 Task: Find connections with filter location Risca with filter topic #Ownerwith filter profile language German with filter current company DDB Mudra Group with filter school College of Engineering Trivandrum with filter industry Forestry and Logging with filter service category Print Design with filter keywords title Financial Services Representative
Action: Mouse moved to (511, 46)
Screenshot: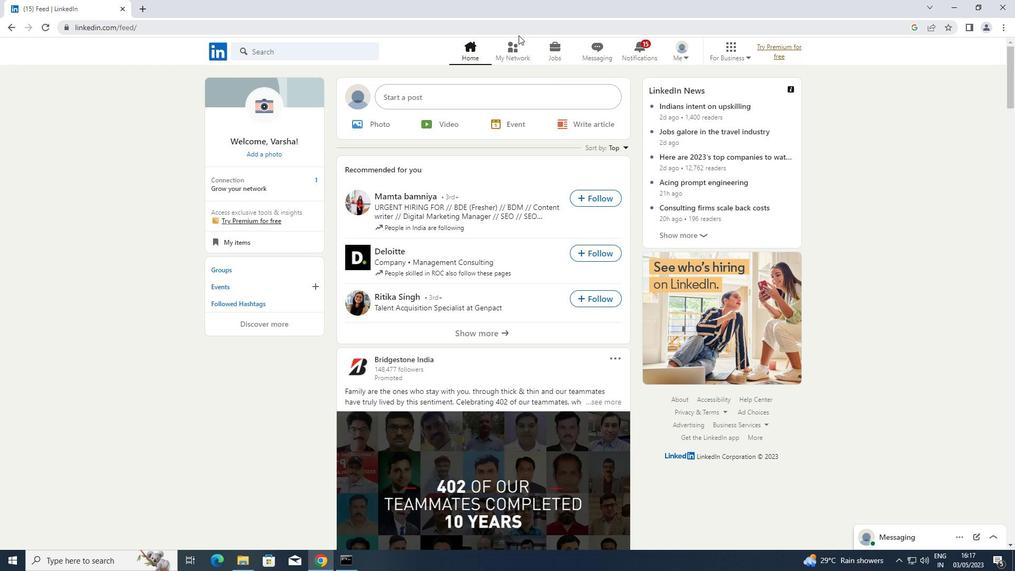 
Action: Mouse pressed left at (511, 46)
Screenshot: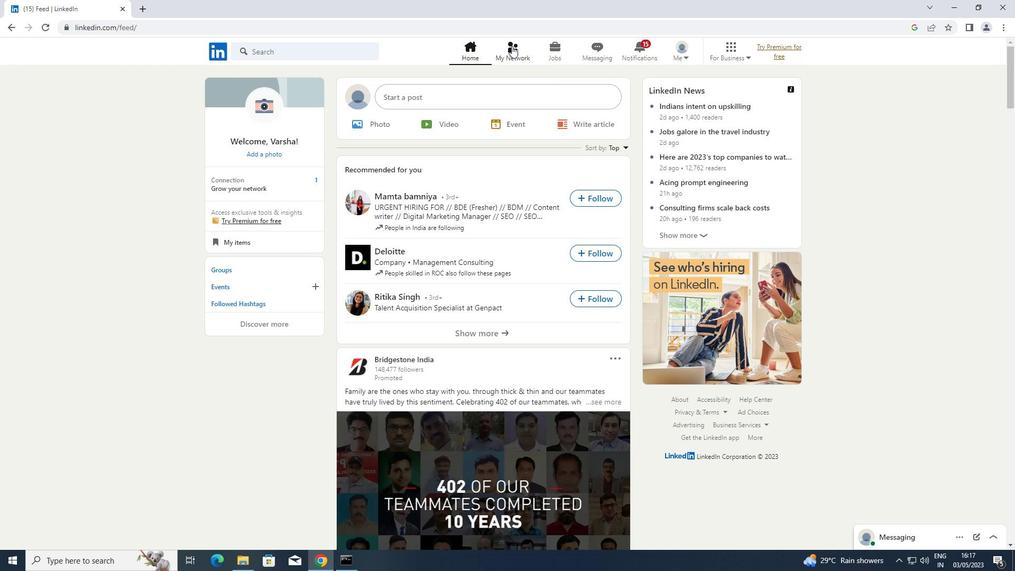 
Action: Mouse moved to (253, 107)
Screenshot: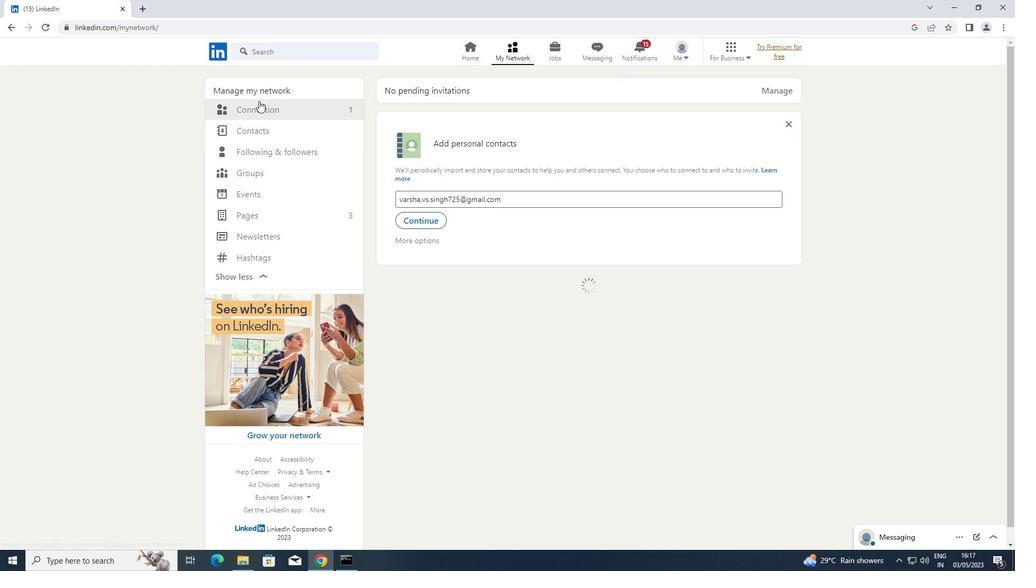 
Action: Mouse pressed left at (253, 107)
Screenshot: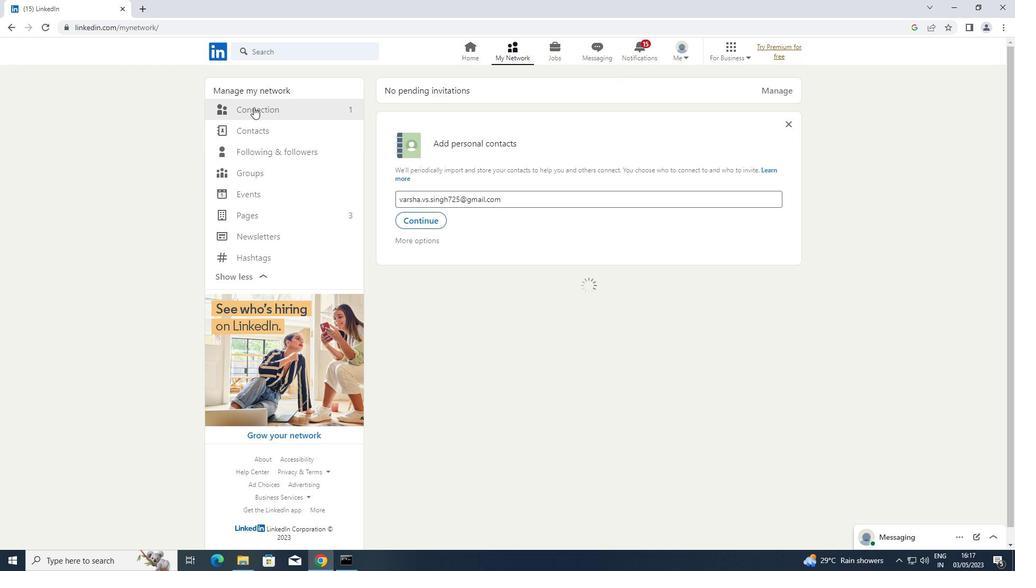 
Action: Mouse moved to (593, 110)
Screenshot: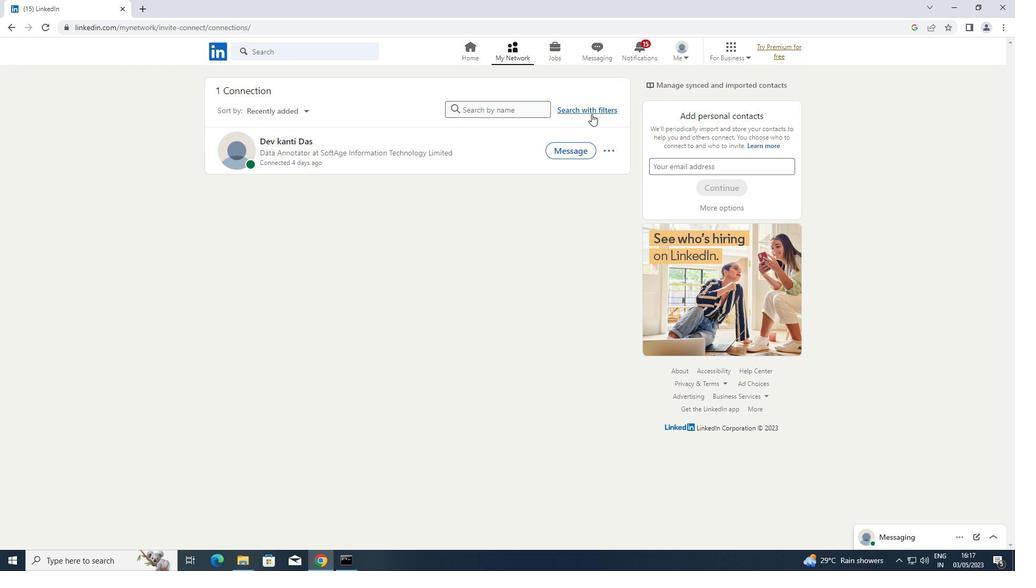 
Action: Mouse pressed left at (593, 110)
Screenshot: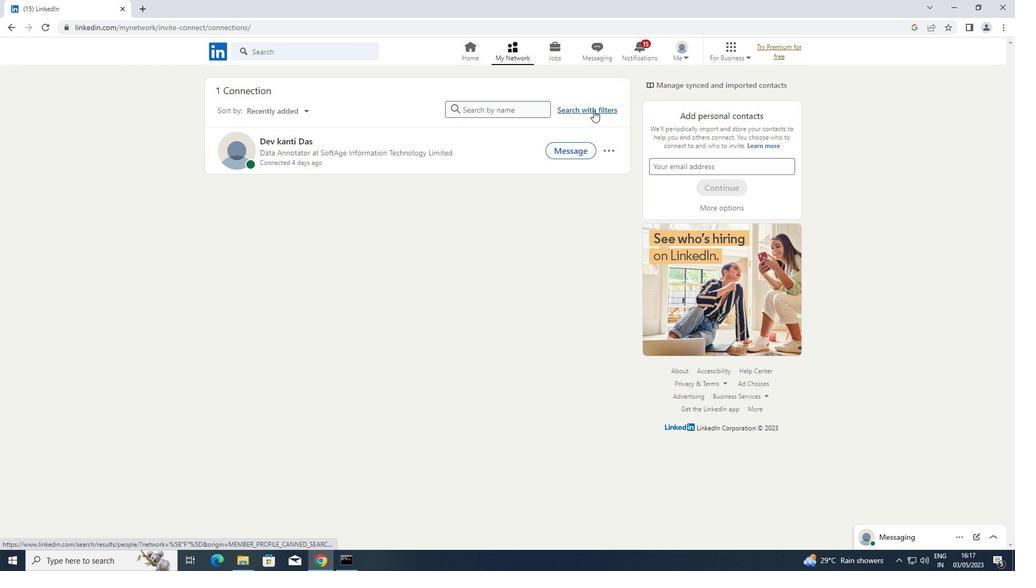 
Action: Mouse moved to (550, 85)
Screenshot: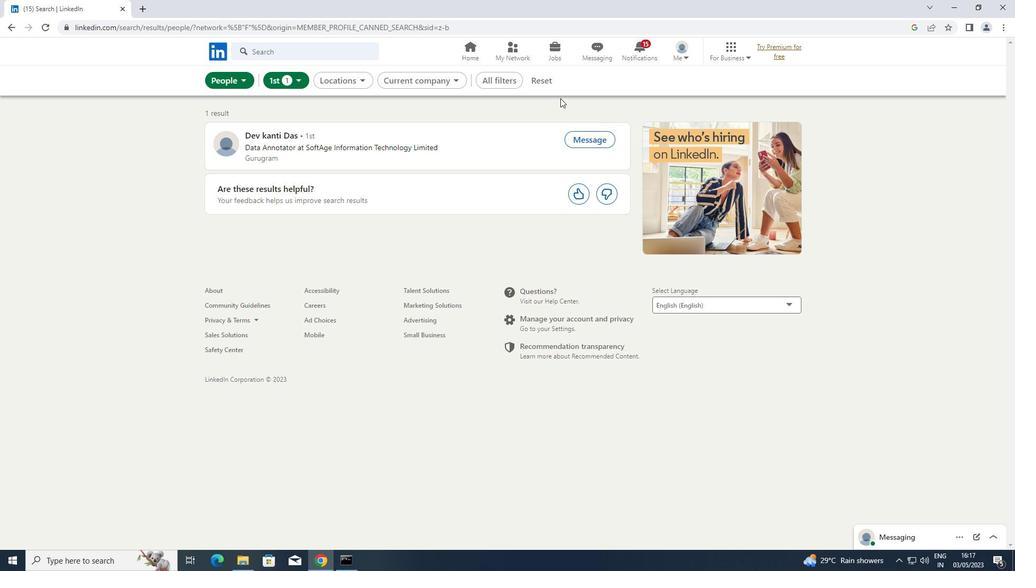 
Action: Mouse pressed left at (550, 85)
Screenshot: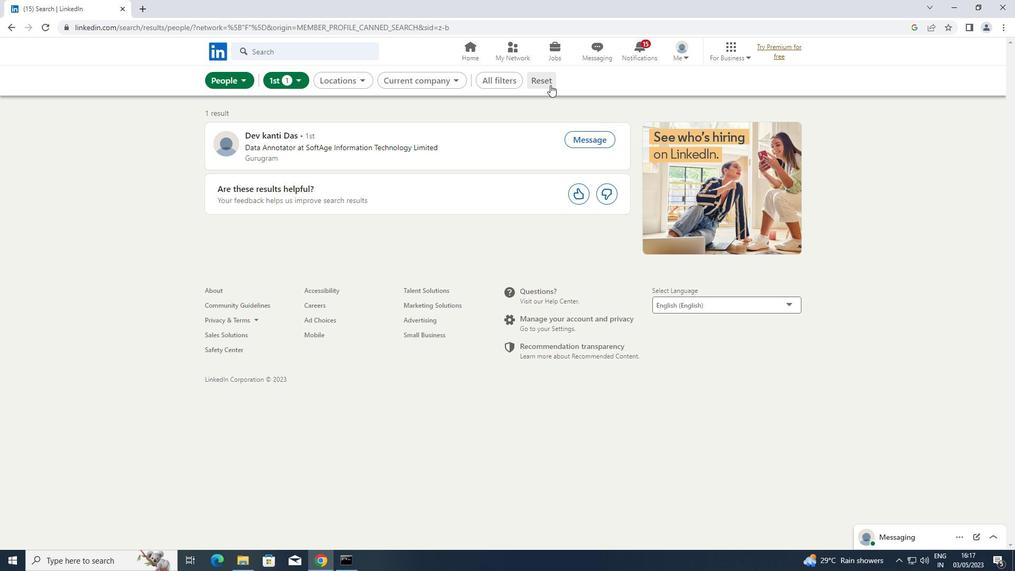 
Action: Mouse moved to (528, 80)
Screenshot: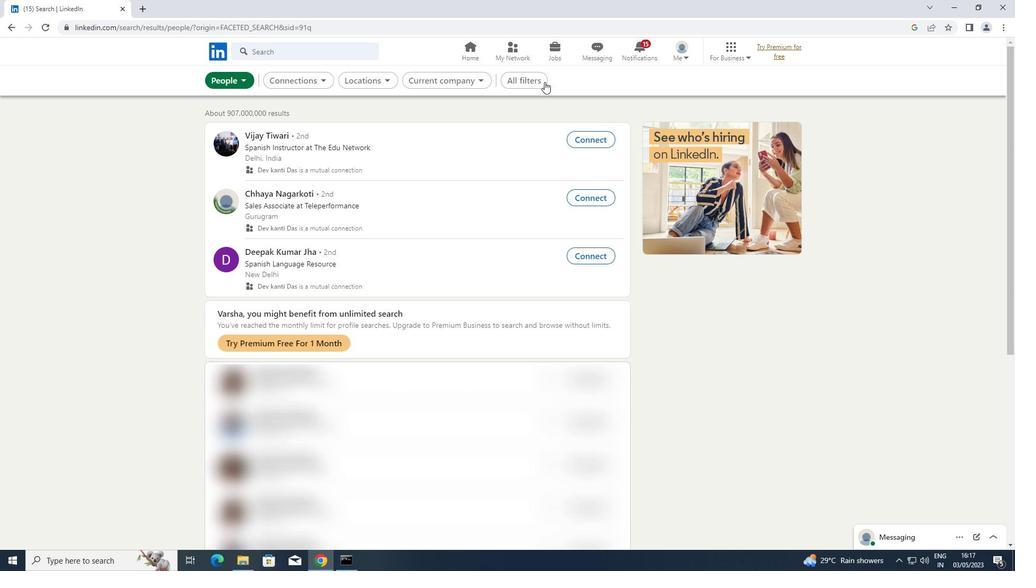 
Action: Mouse pressed left at (528, 80)
Screenshot: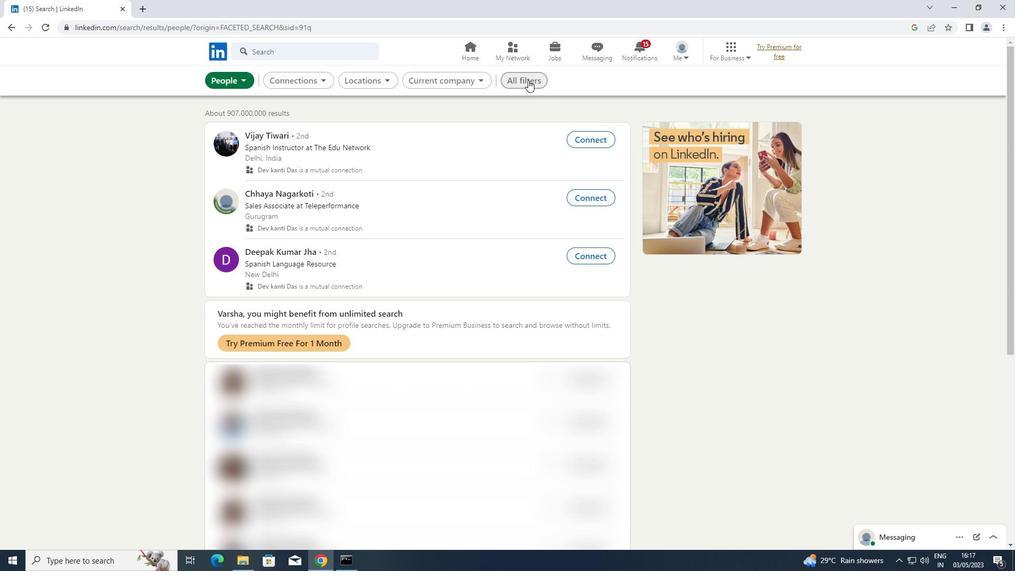 
Action: Mouse moved to (758, 193)
Screenshot: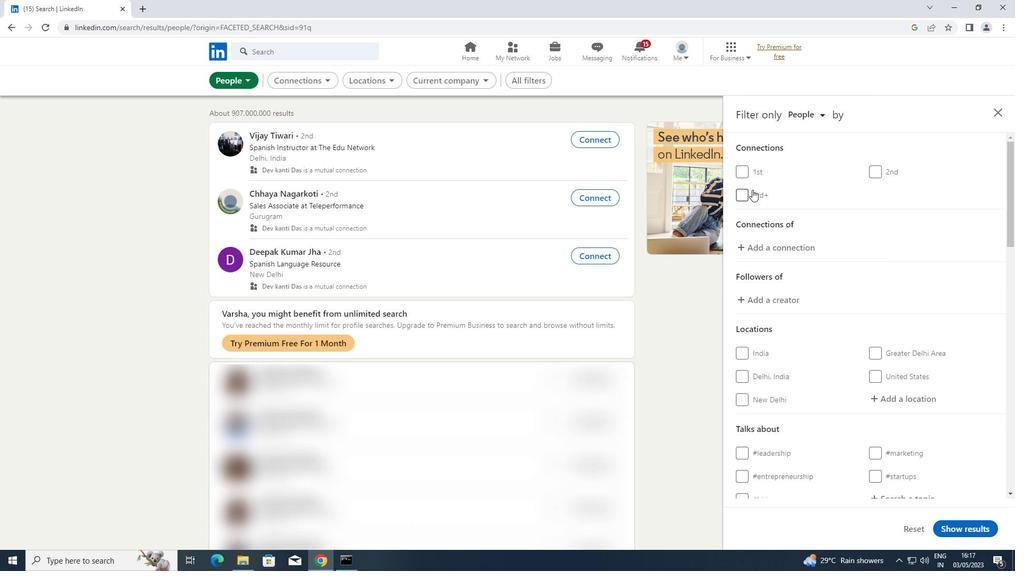 
Action: Mouse scrolled (758, 193) with delta (0, 0)
Screenshot: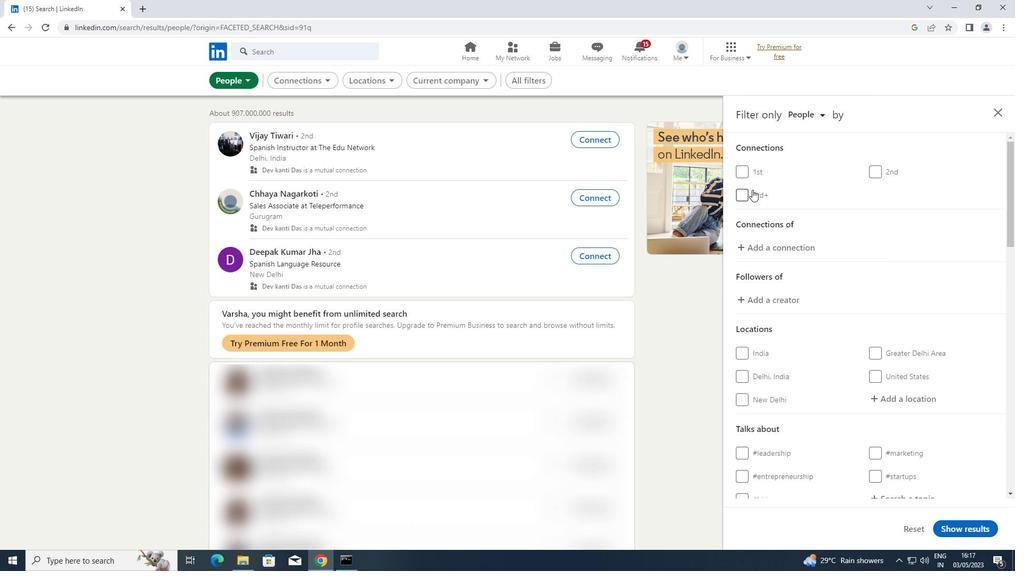 
Action: Mouse moved to (758, 195)
Screenshot: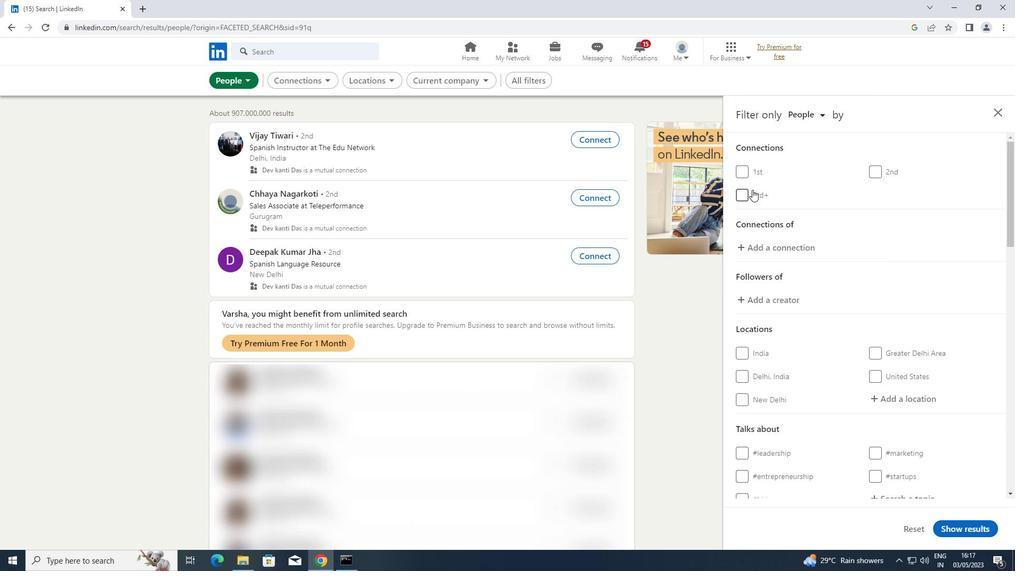 
Action: Mouse scrolled (758, 194) with delta (0, 0)
Screenshot: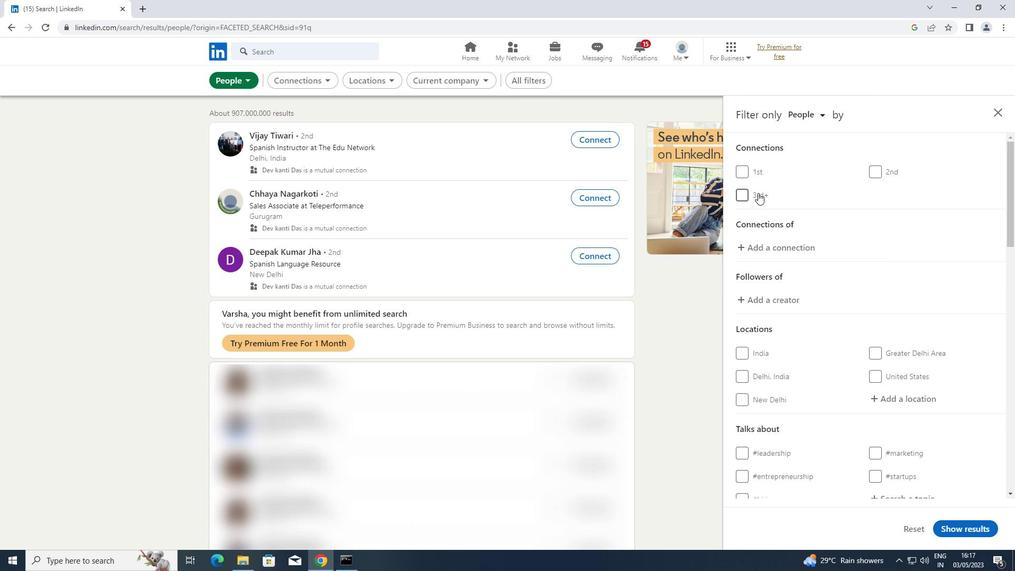
Action: Mouse moved to (889, 294)
Screenshot: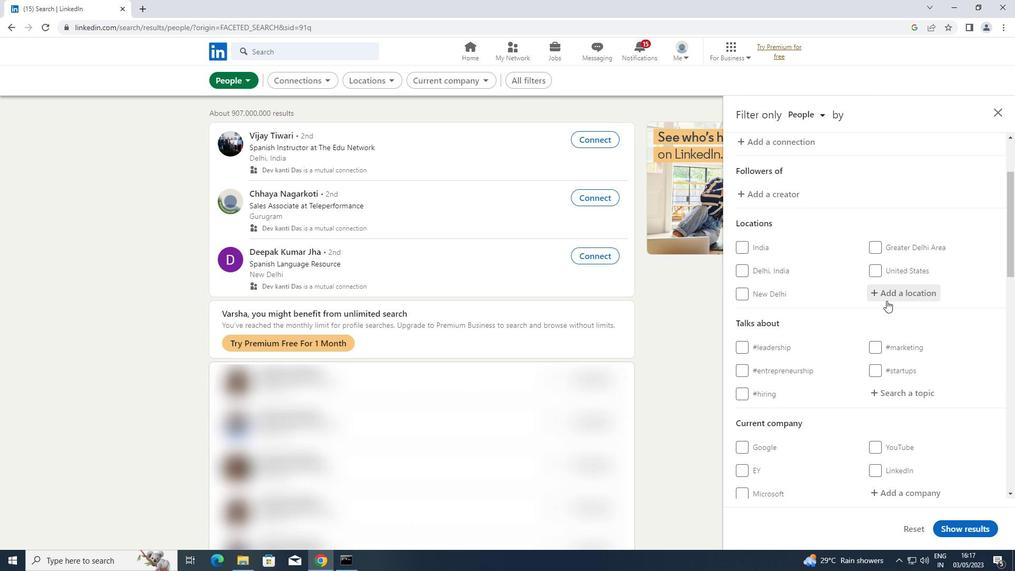 
Action: Mouse pressed left at (889, 294)
Screenshot: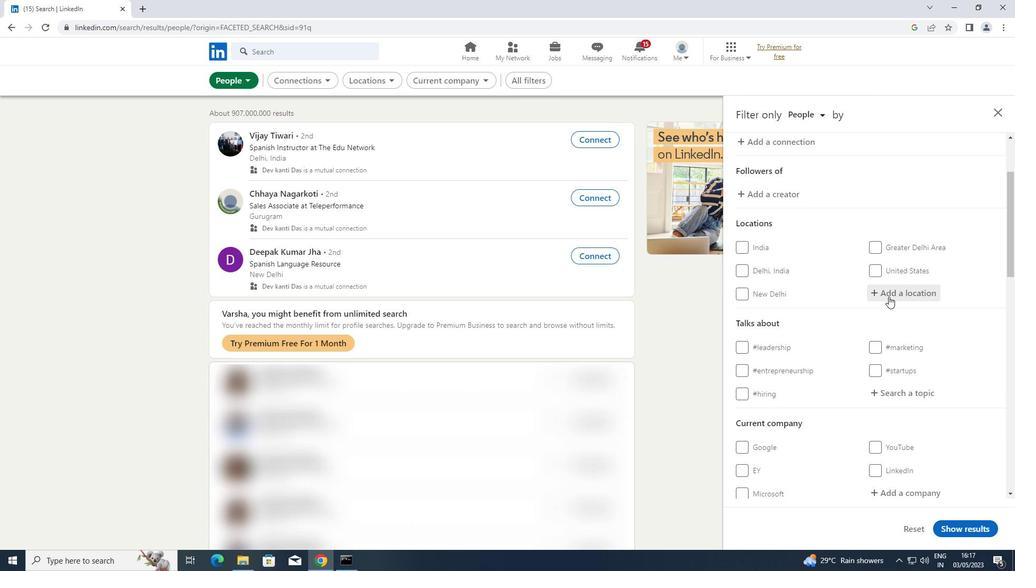
Action: Mouse moved to (889, 294)
Screenshot: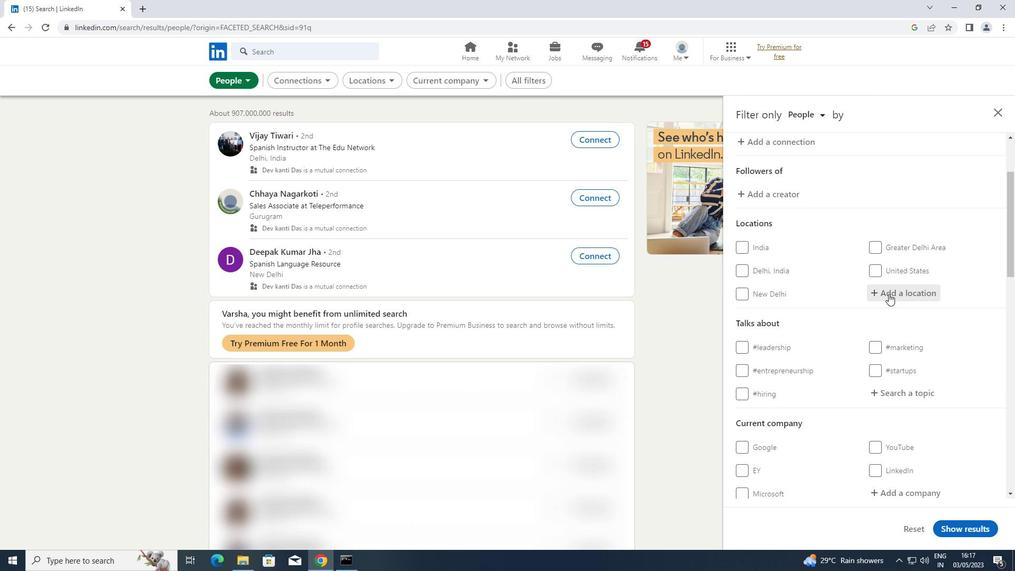 
Action: Key pressed <Key.shift>RISCA<Key.enter>
Screenshot: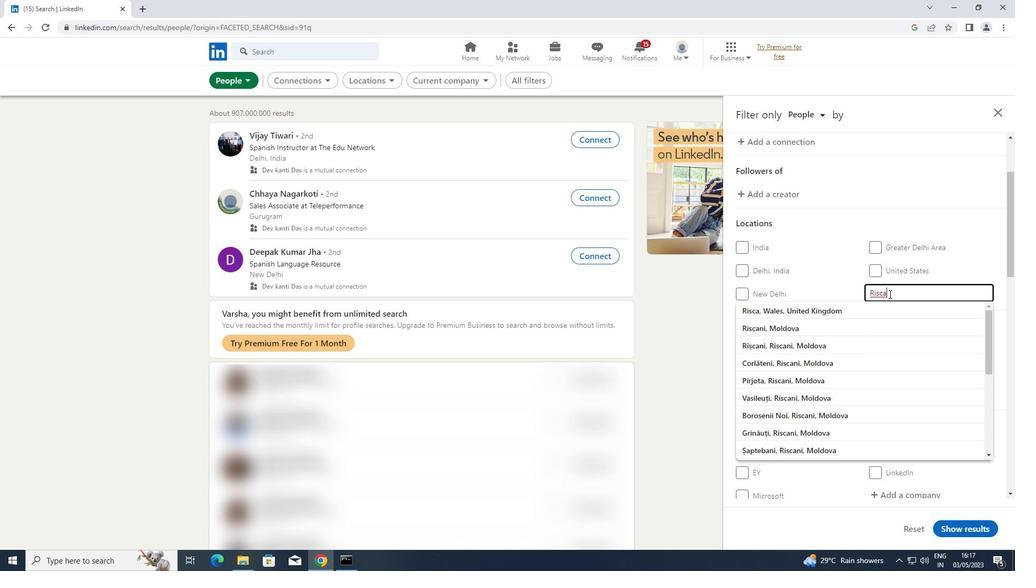 
Action: Mouse moved to (897, 396)
Screenshot: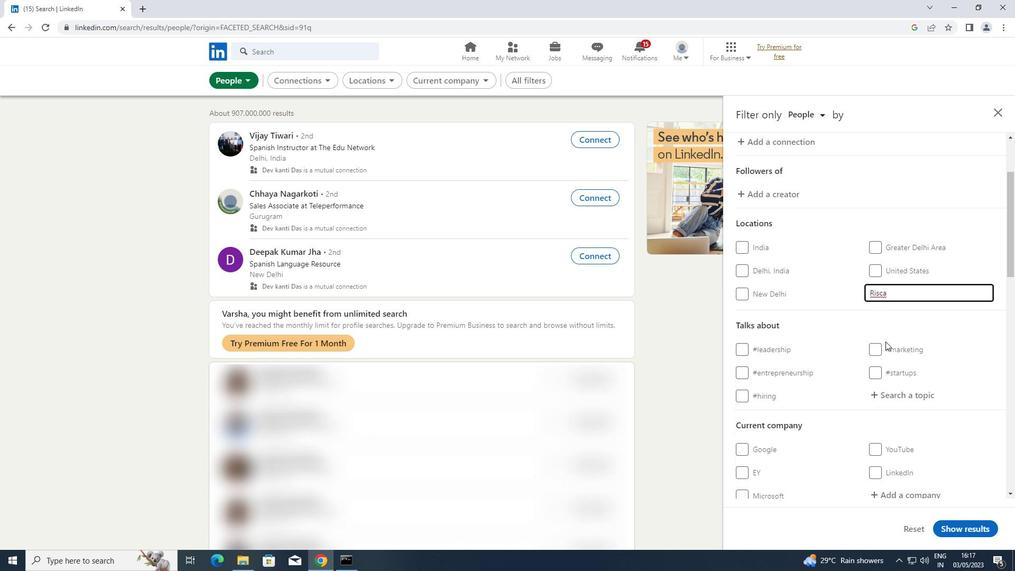 
Action: Mouse pressed left at (897, 396)
Screenshot: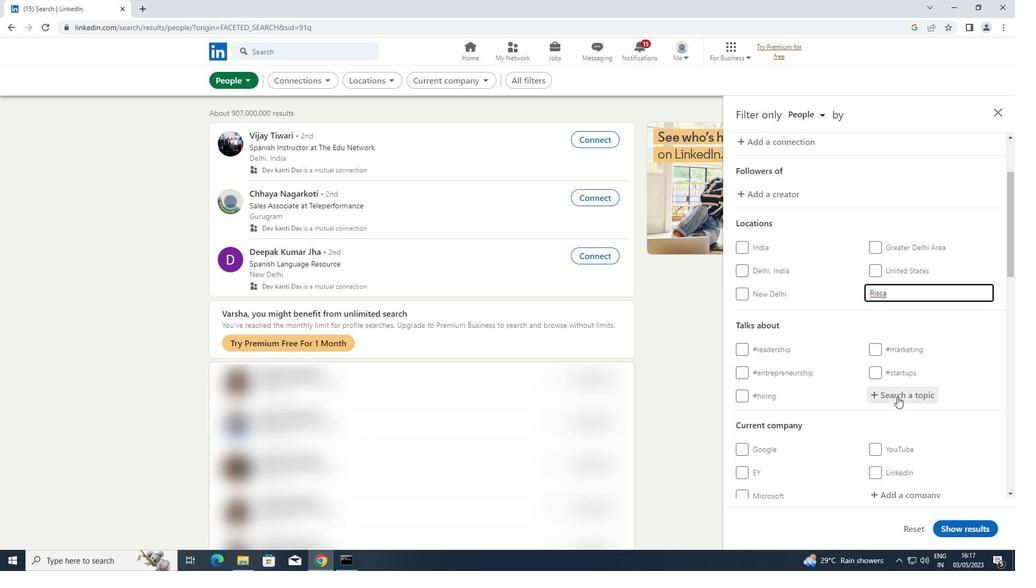 
Action: Key pressed <Key.shift>OWNER
Screenshot: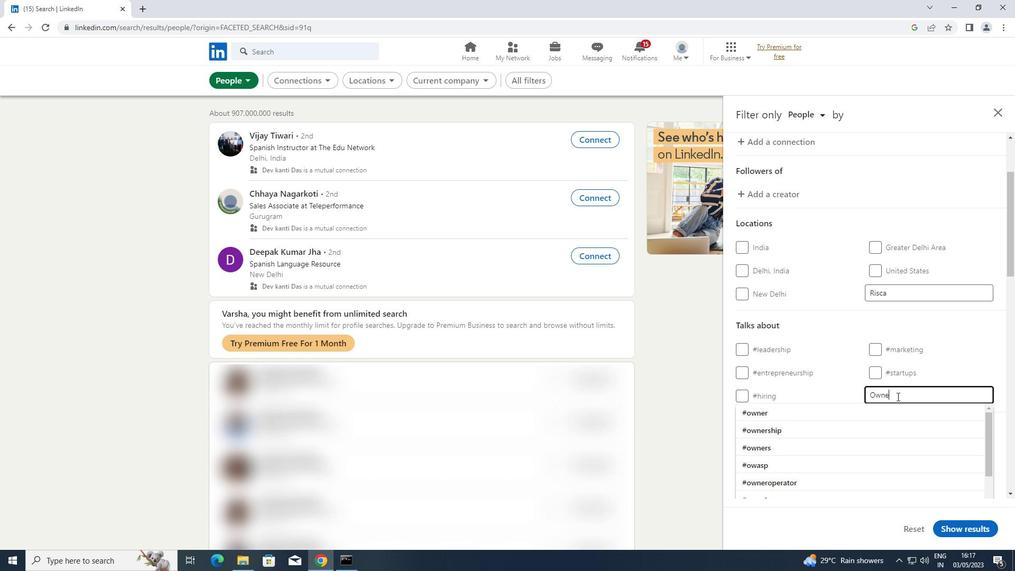 
Action: Mouse moved to (819, 415)
Screenshot: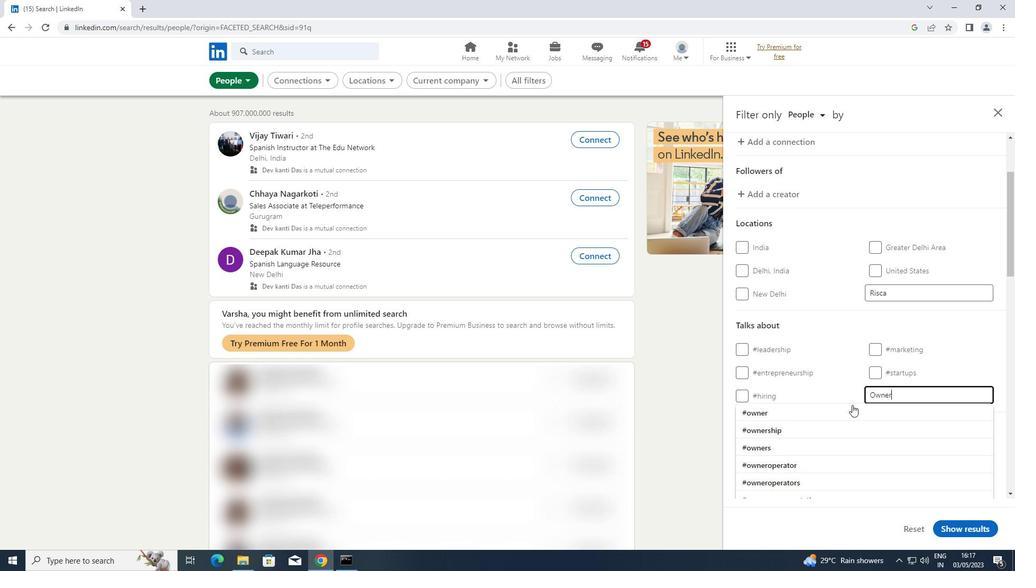 
Action: Mouse pressed left at (819, 415)
Screenshot: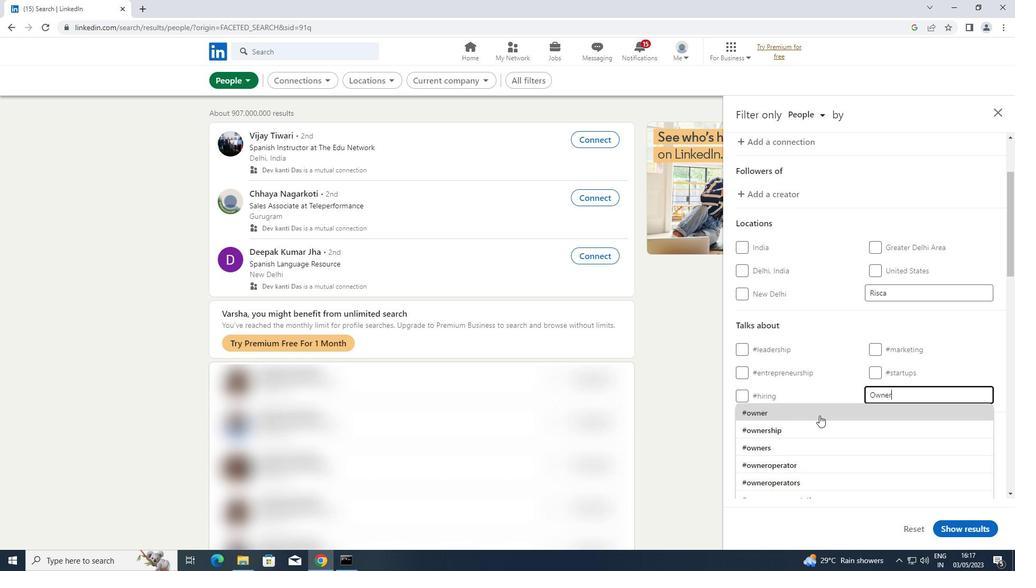 
Action: Mouse moved to (827, 390)
Screenshot: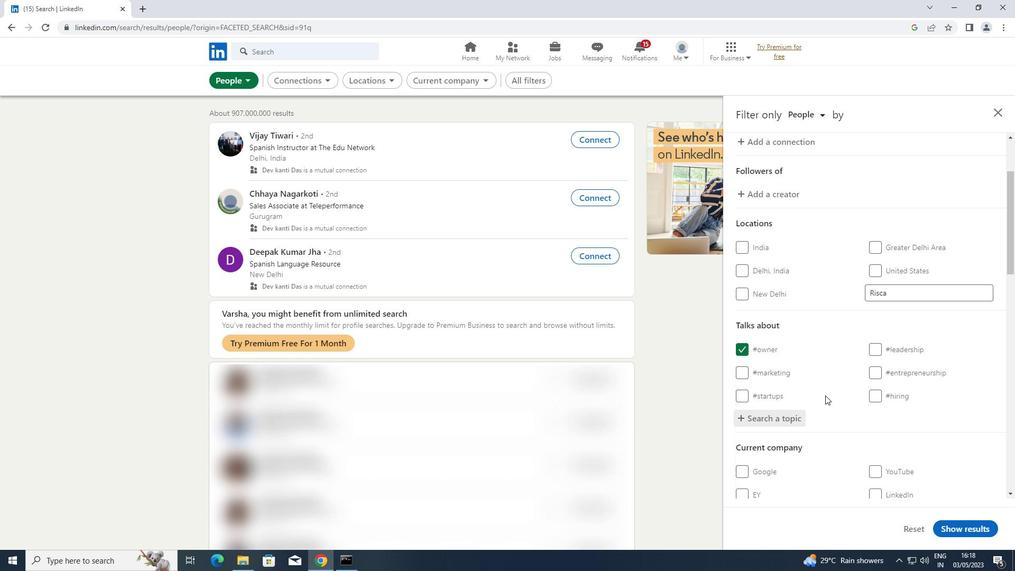 
Action: Mouse scrolled (827, 389) with delta (0, 0)
Screenshot: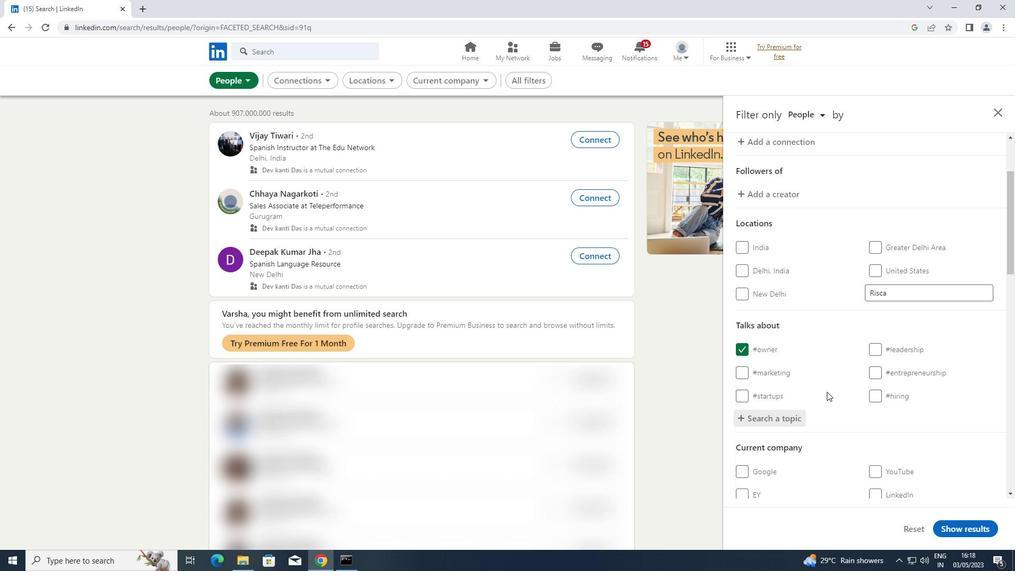 
Action: Mouse scrolled (827, 389) with delta (0, 0)
Screenshot: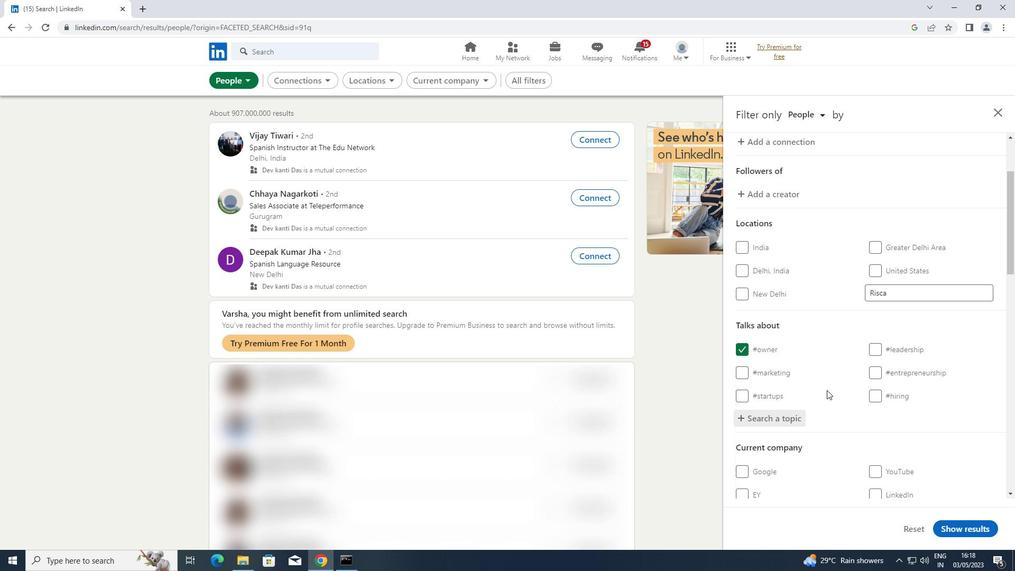 
Action: Mouse scrolled (827, 389) with delta (0, 0)
Screenshot: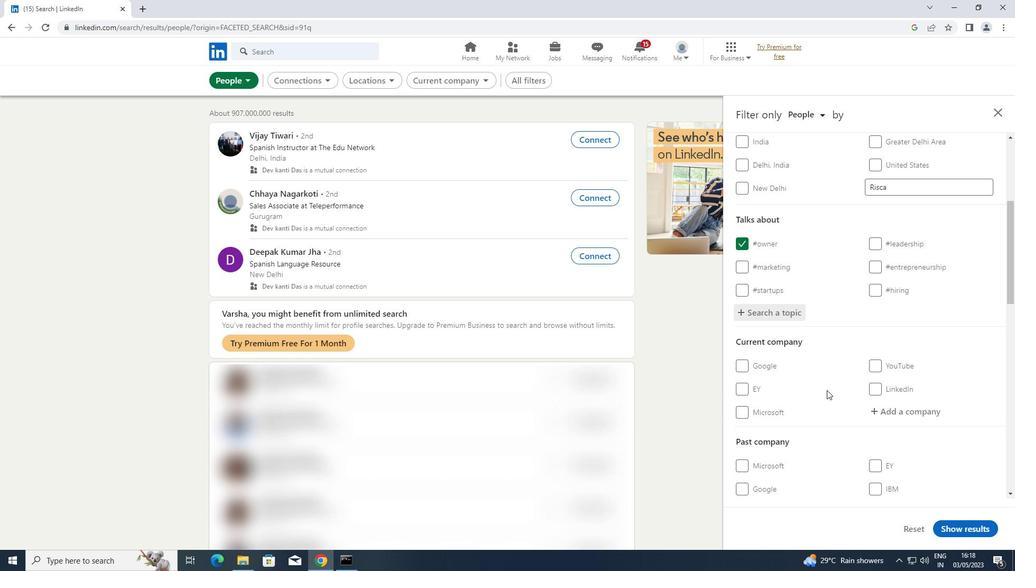 
Action: Mouse scrolled (827, 389) with delta (0, 0)
Screenshot: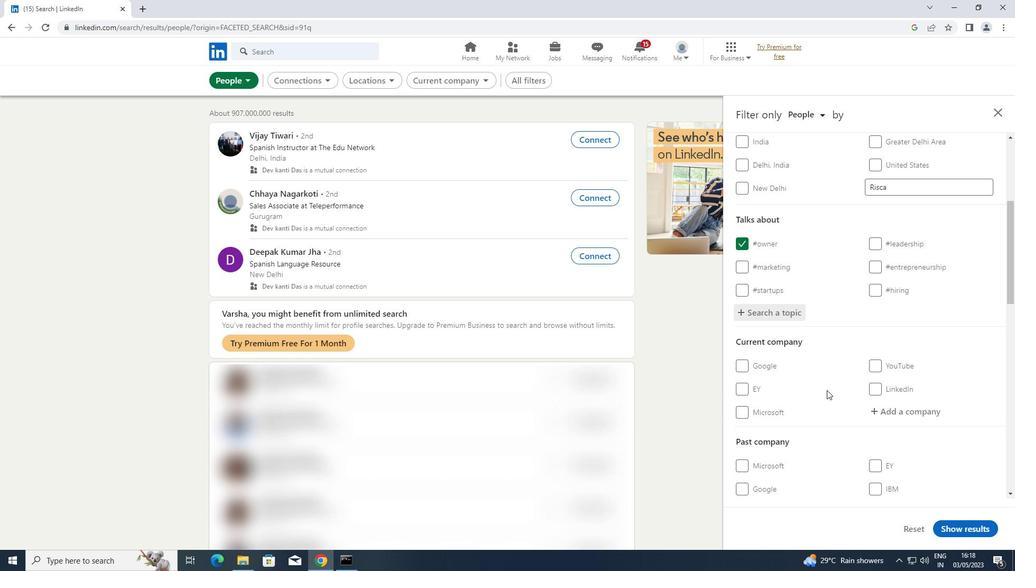 
Action: Mouse scrolled (827, 389) with delta (0, 0)
Screenshot: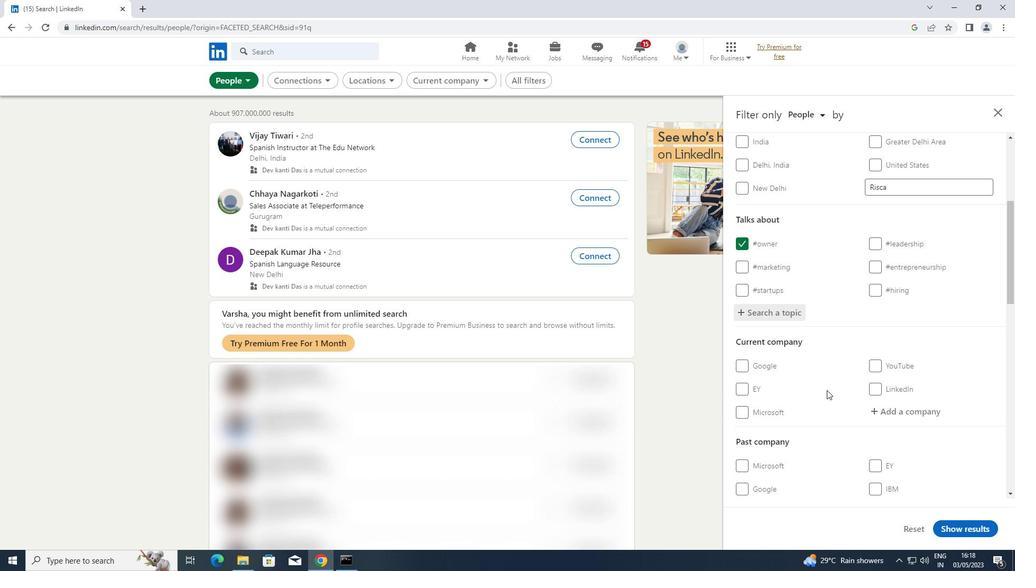 
Action: Mouse scrolled (827, 389) with delta (0, 0)
Screenshot: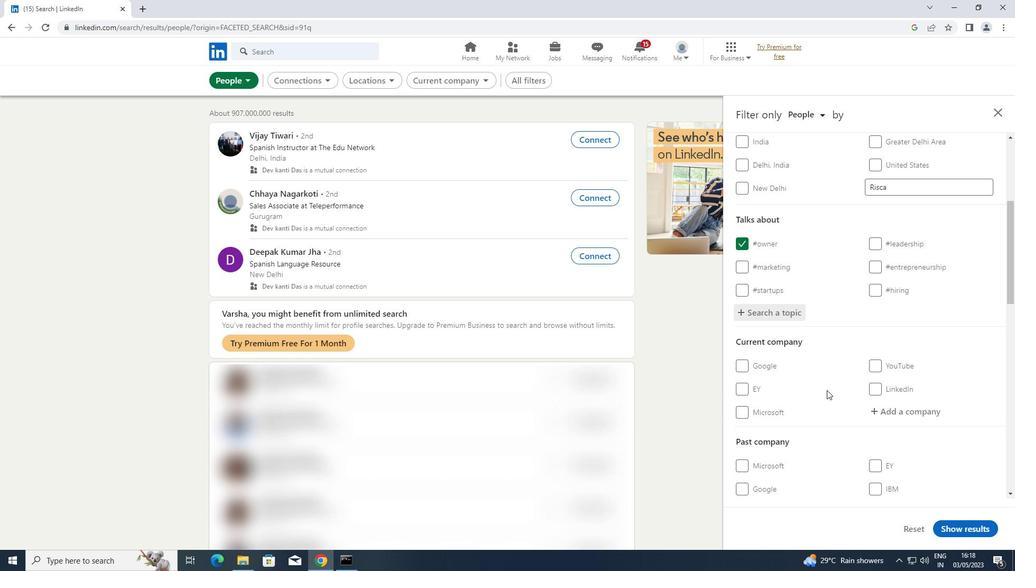 
Action: Mouse scrolled (827, 389) with delta (0, 0)
Screenshot: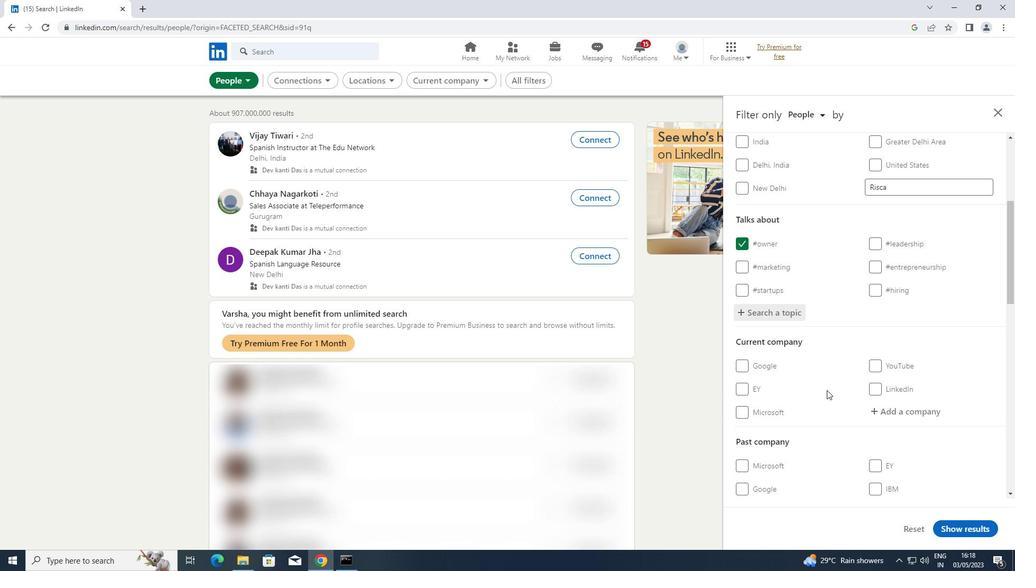 
Action: Mouse scrolled (827, 389) with delta (0, 0)
Screenshot: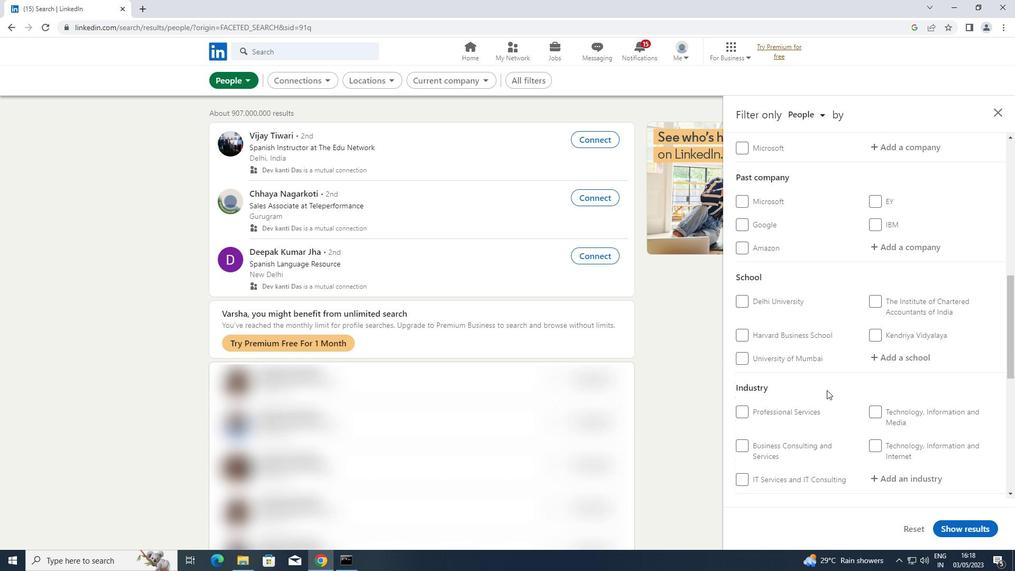 
Action: Mouse scrolled (827, 389) with delta (0, 0)
Screenshot: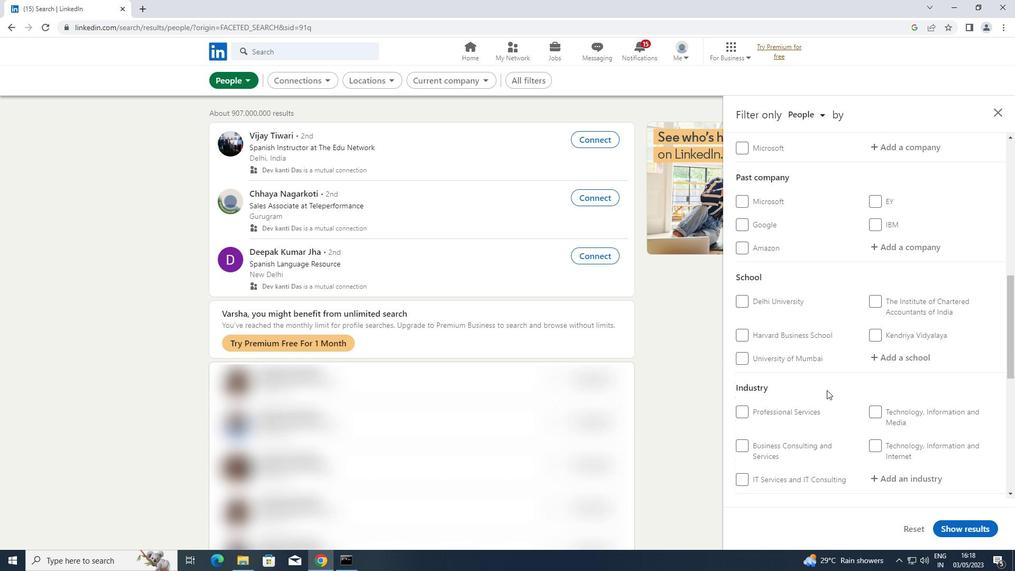 
Action: Mouse scrolled (827, 389) with delta (0, 0)
Screenshot: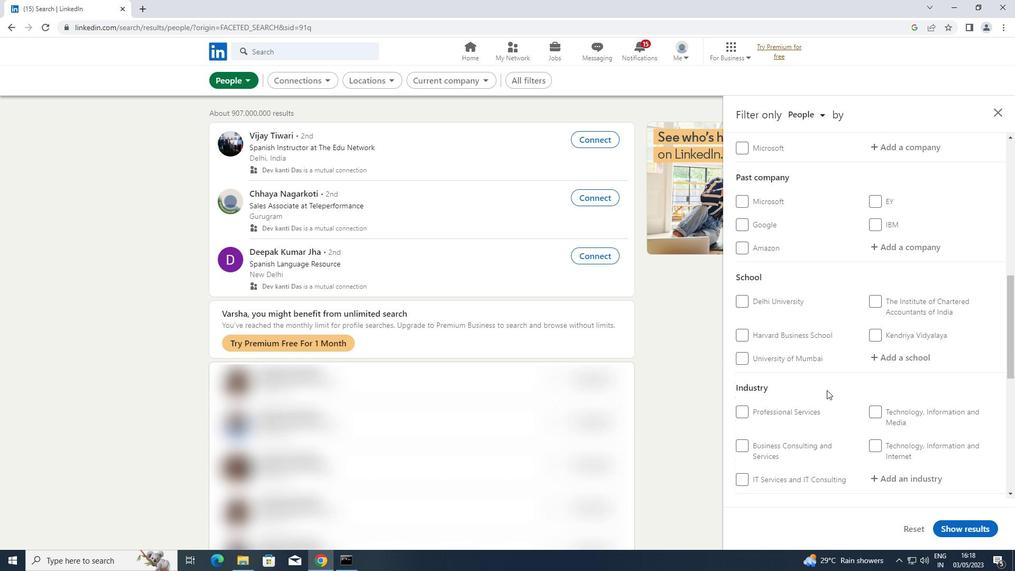 
Action: Mouse moved to (740, 418)
Screenshot: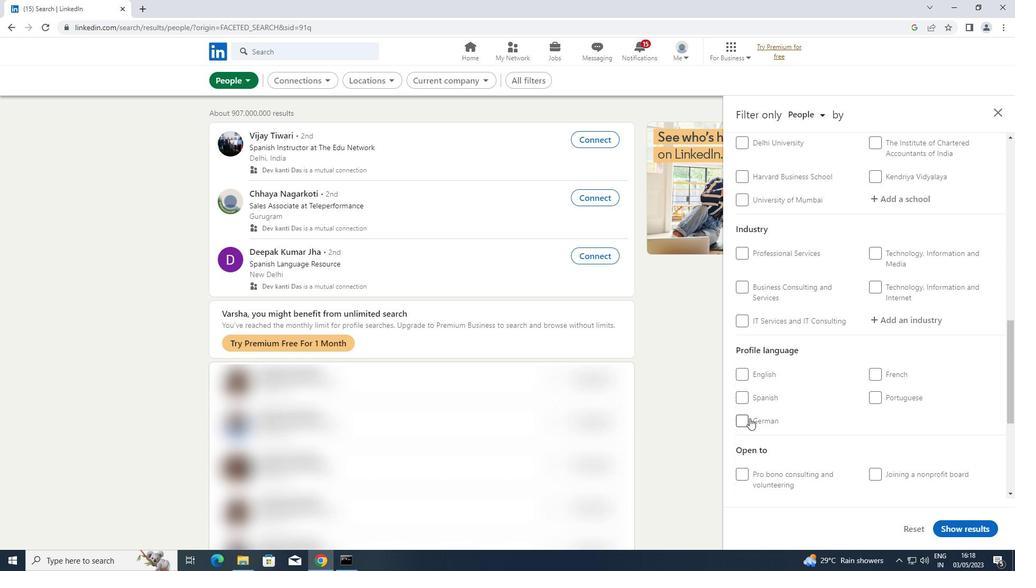 
Action: Mouse pressed left at (740, 418)
Screenshot: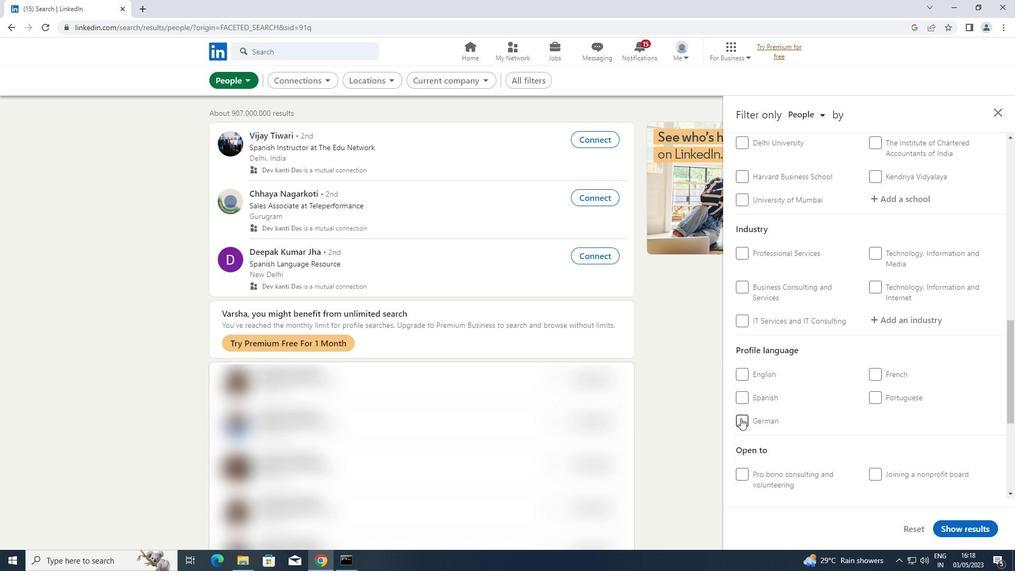 
Action: Mouse moved to (797, 392)
Screenshot: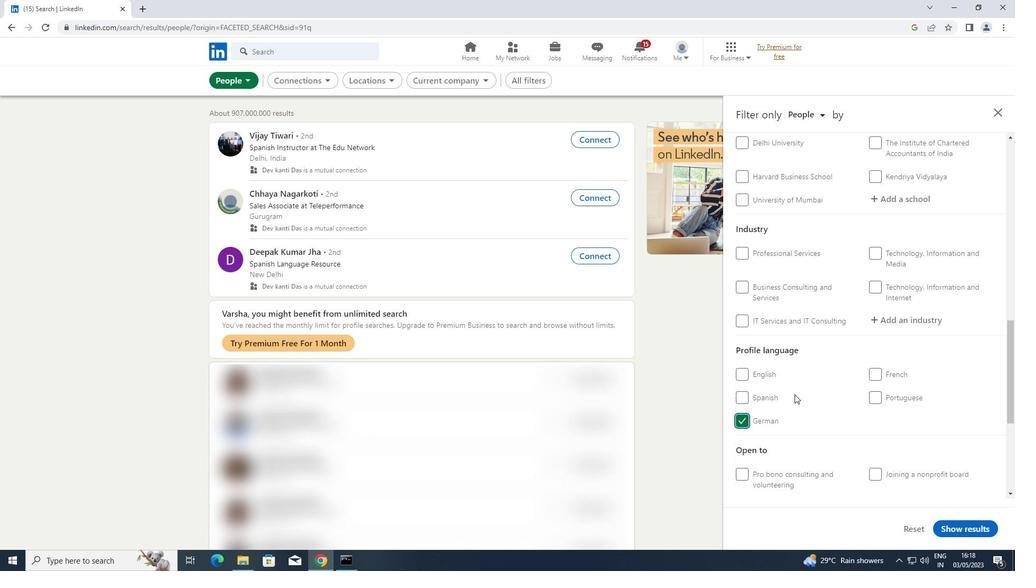 
Action: Mouse scrolled (797, 392) with delta (0, 0)
Screenshot: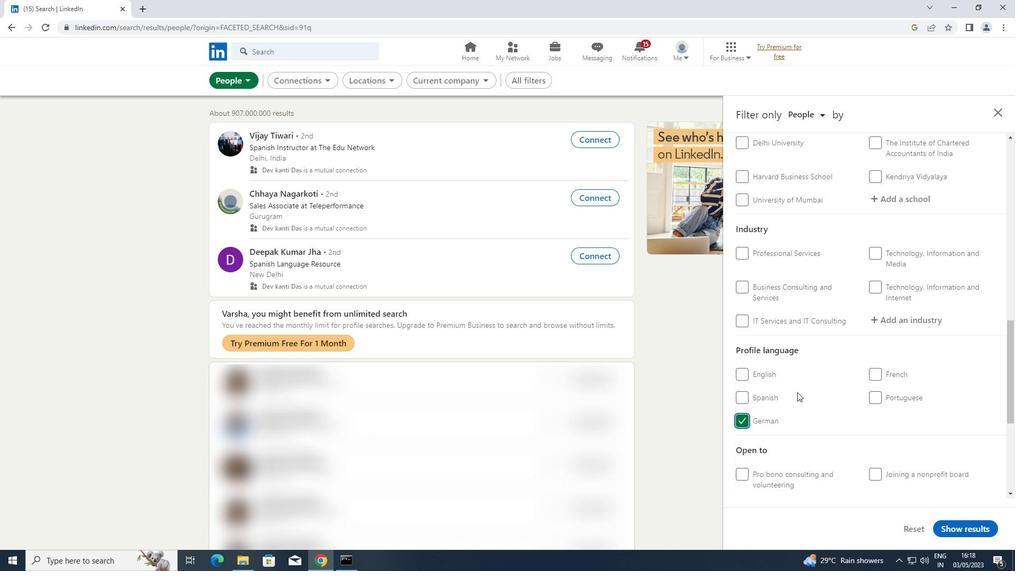 
Action: Mouse scrolled (797, 392) with delta (0, 0)
Screenshot: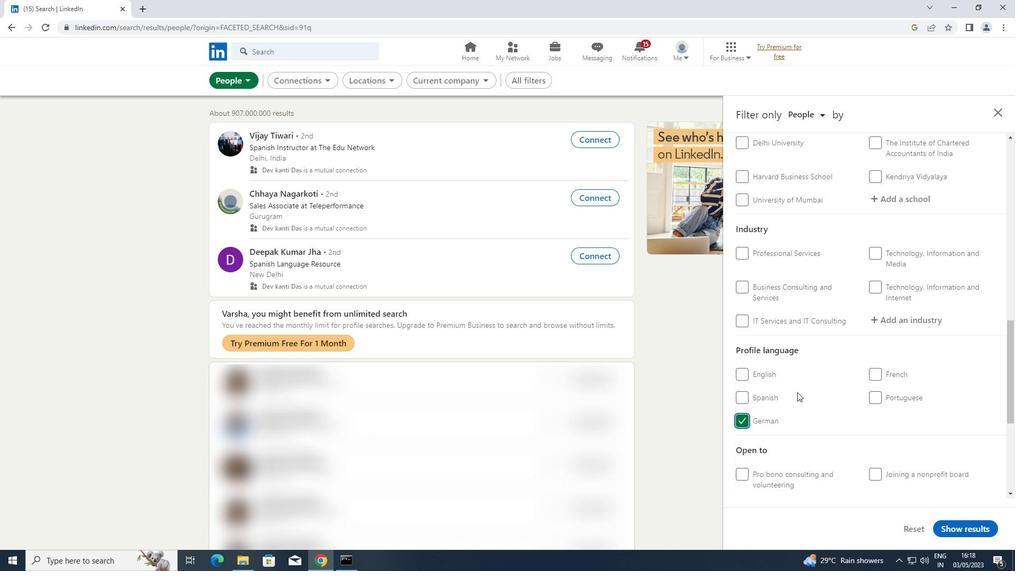 
Action: Mouse scrolled (797, 392) with delta (0, 0)
Screenshot: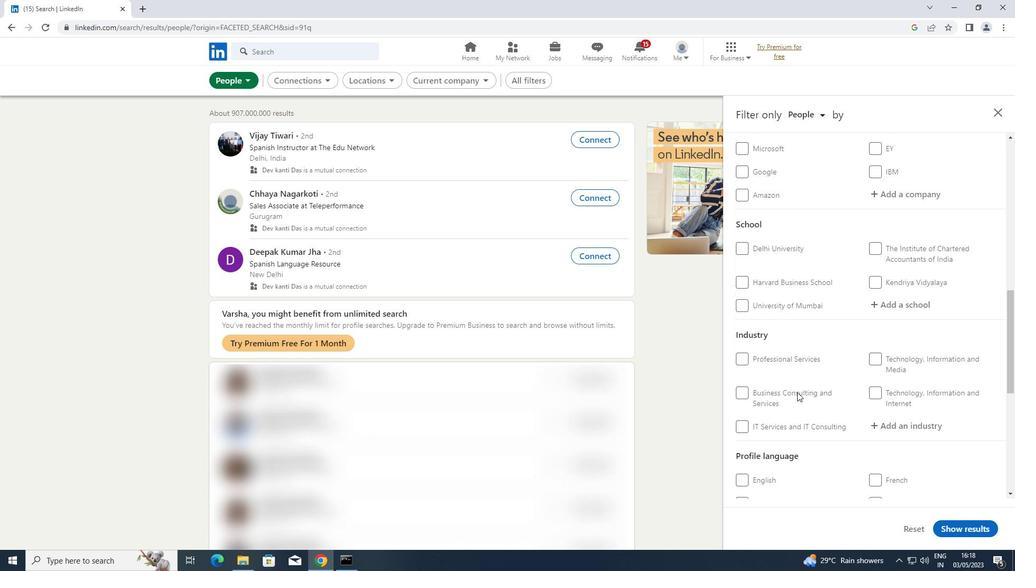 
Action: Mouse scrolled (797, 392) with delta (0, 0)
Screenshot: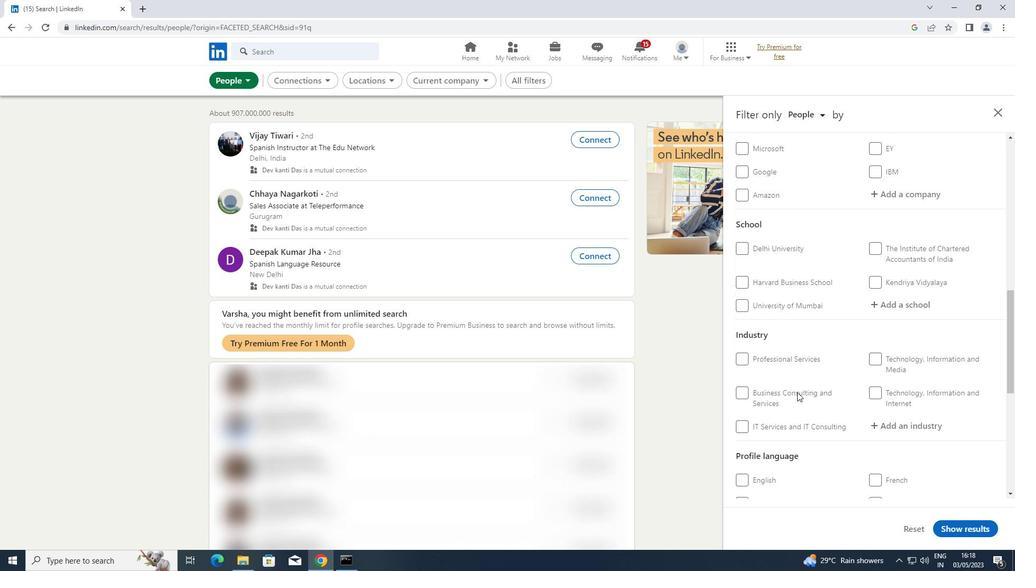 
Action: Mouse scrolled (797, 392) with delta (0, 0)
Screenshot: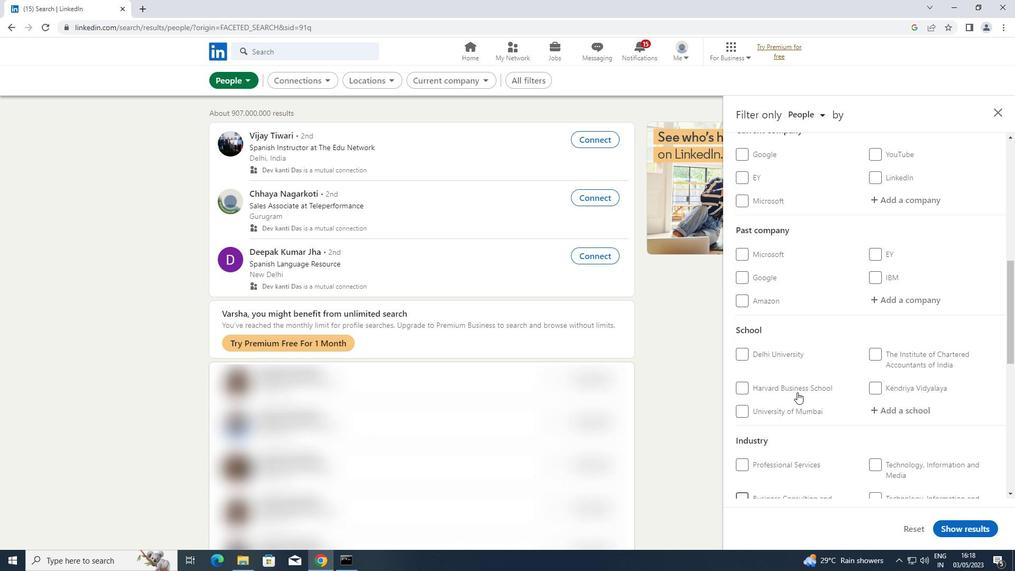 
Action: Mouse scrolled (797, 392) with delta (0, 0)
Screenshot: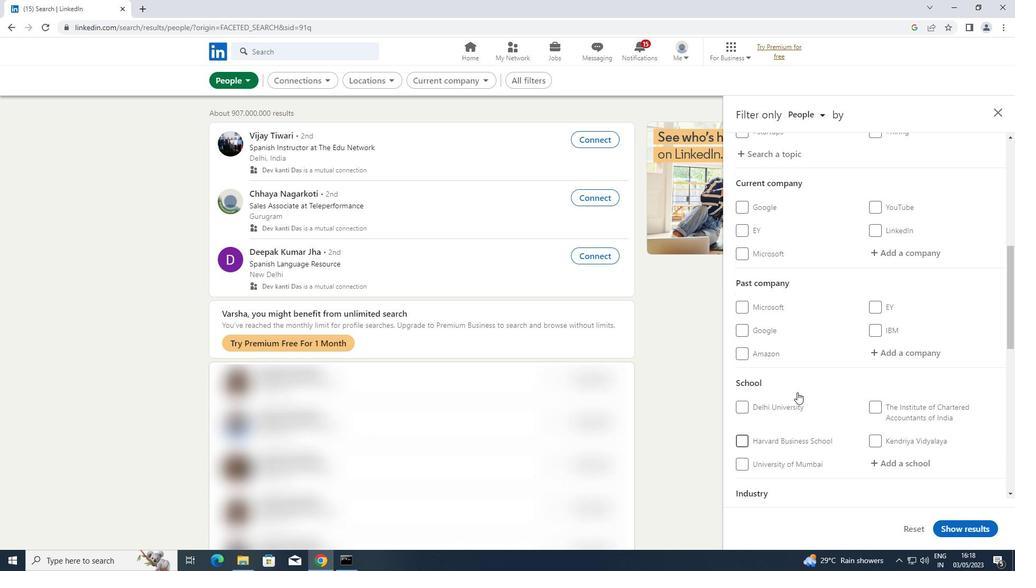 
Action: Mouse moved to (917, 306)
Screenshot: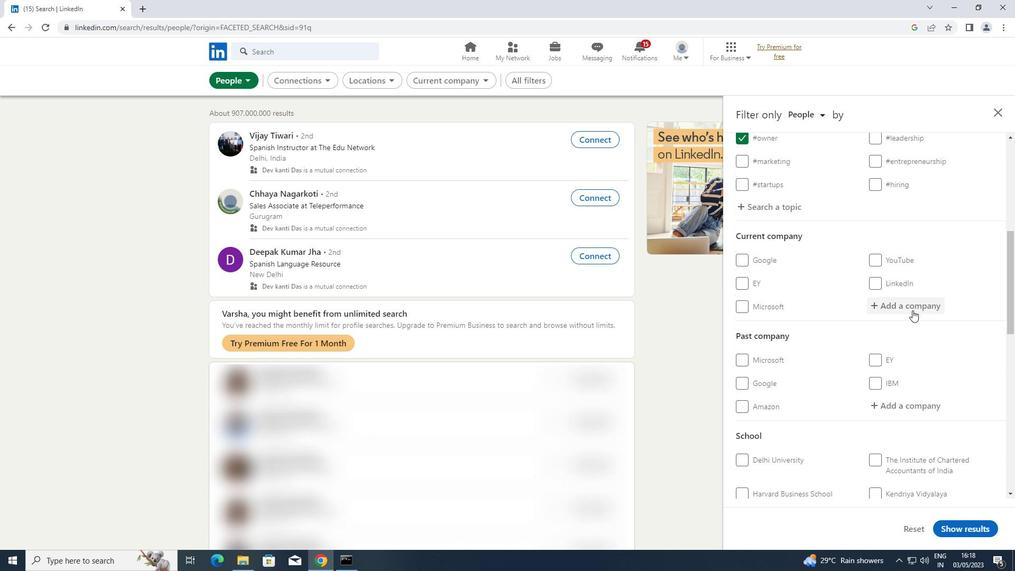 
Action: Mouse pressed left at (917, 306)
Screenshot: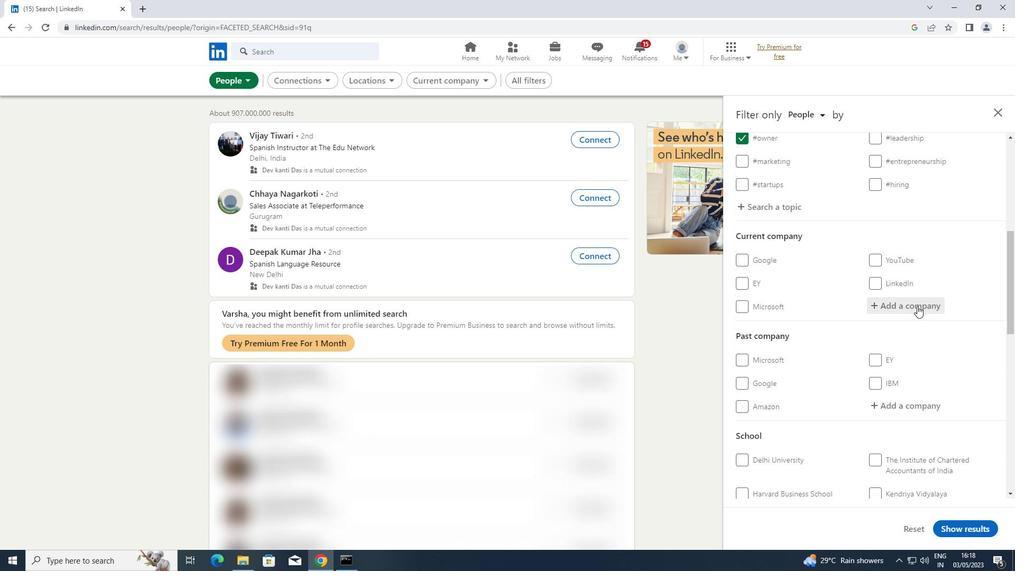 
Action: Key pressed <Key.shift>DDB
Screenshot: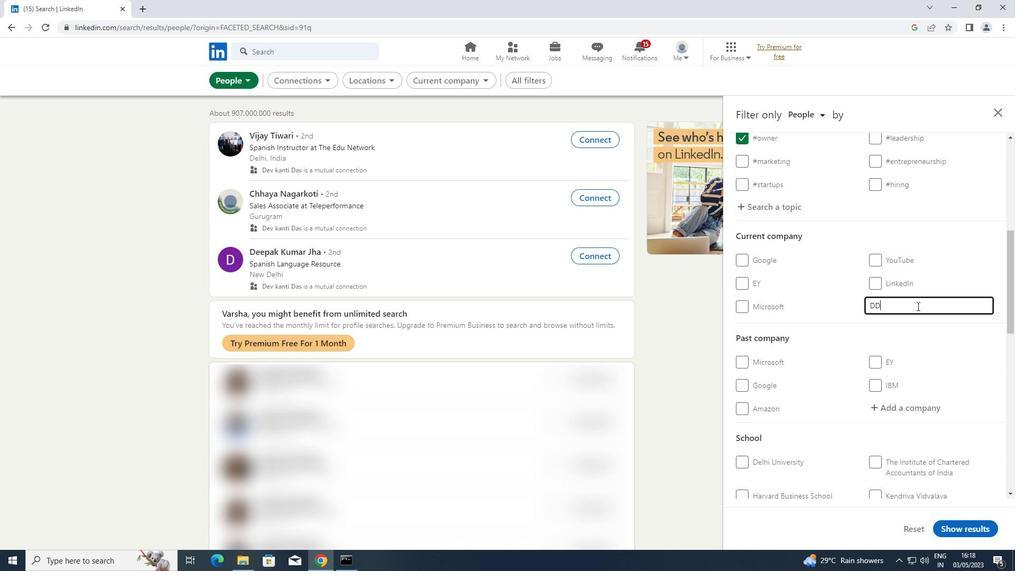 
Action: Mouse moved to (866, 350)
Screenshot: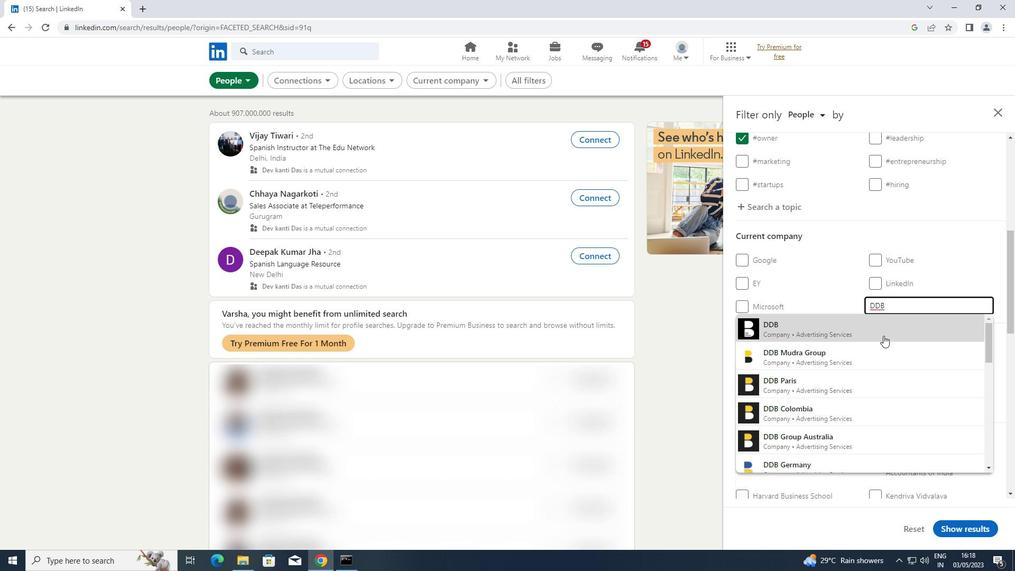 
Action: Mouse pressed left at (866, 350)
Screenshot: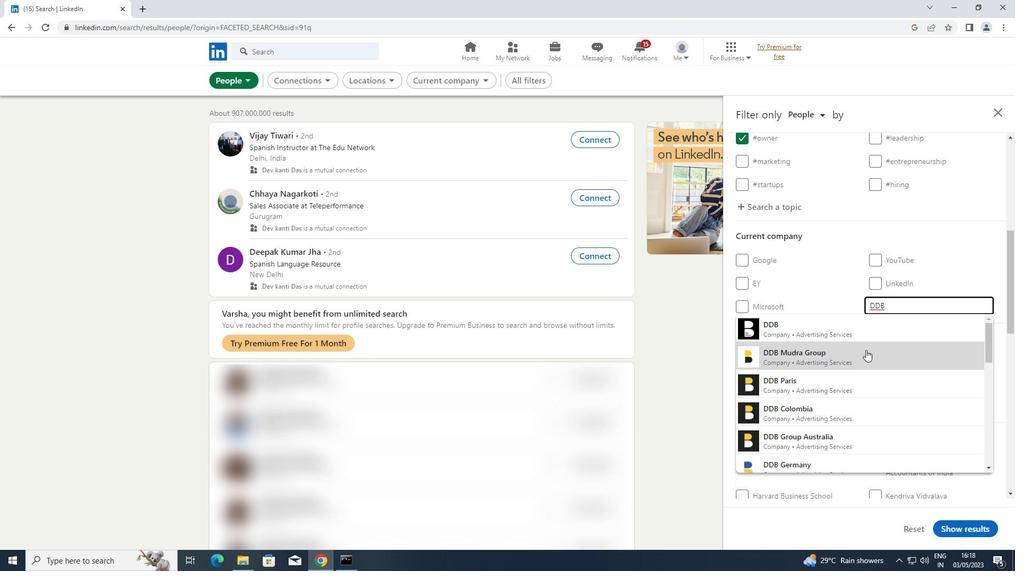 
Action: Mouse scrolled (866, 349) with delta (0, 0)
Screenshot: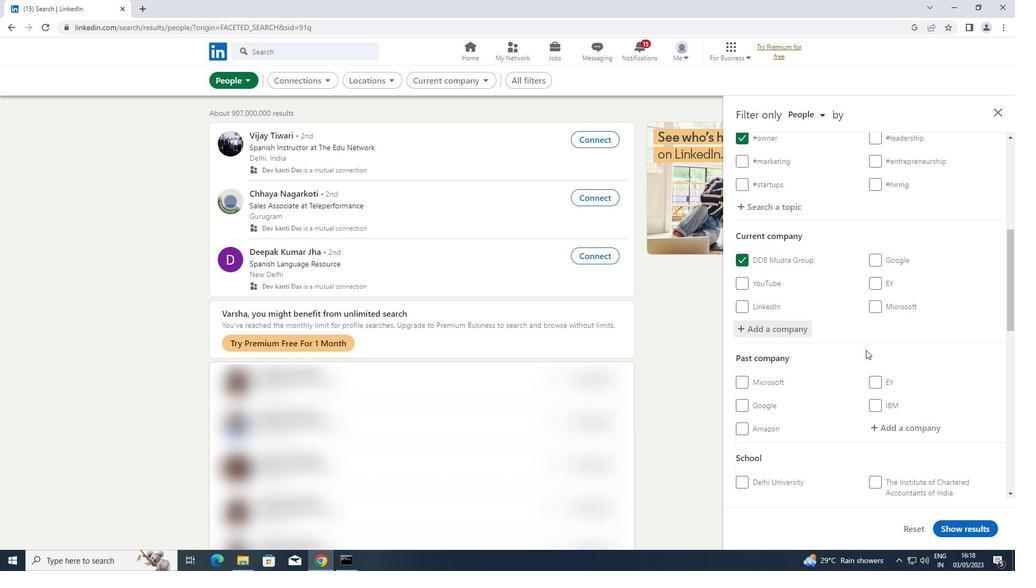 
Action: Mouse scrolled (866, 349) with delta (0, 0)
Screenshot: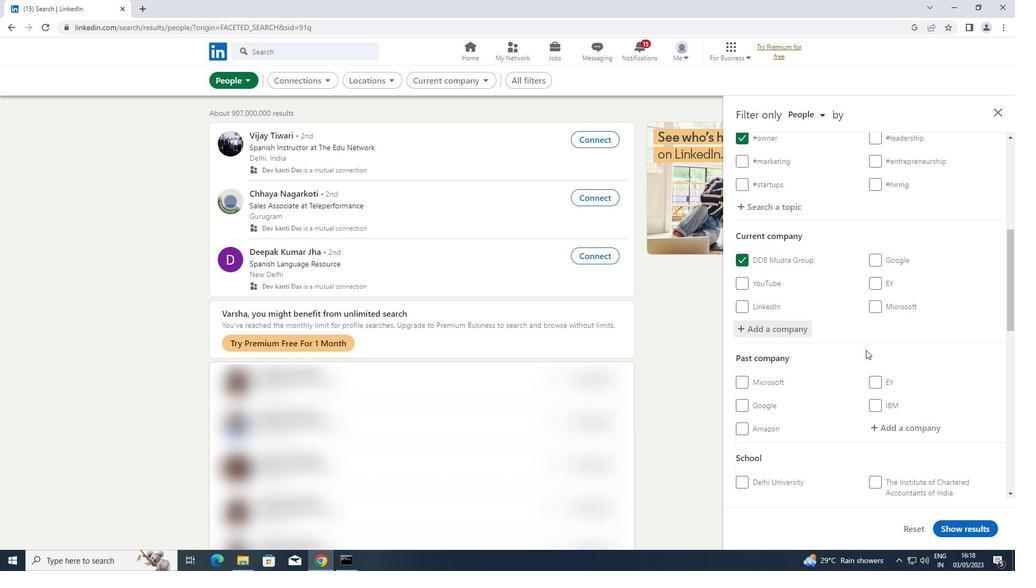 
Action: Mouse moved to (896, 424)
Screenshot: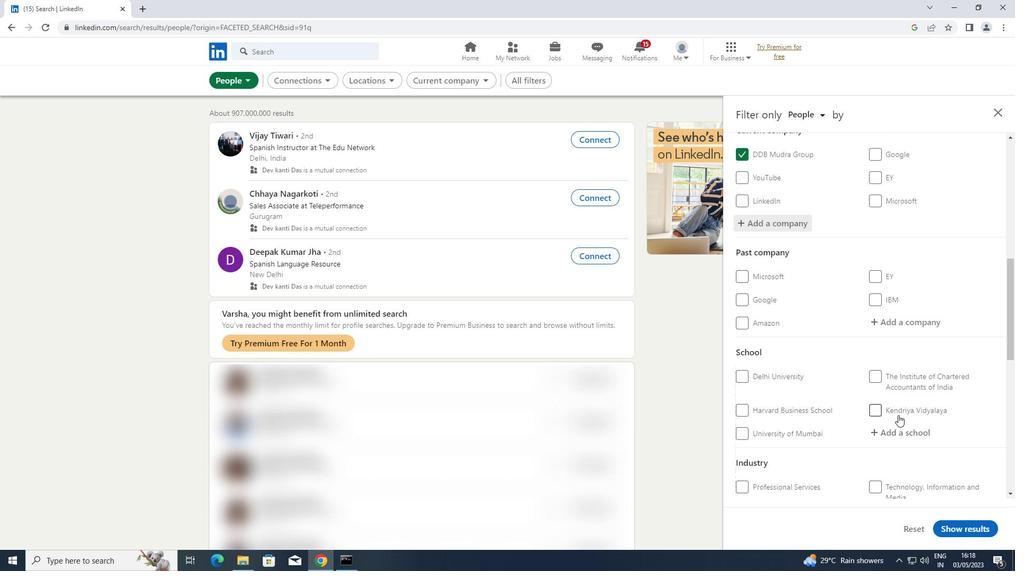 
Action: Mouse pressed left at (896, 424)
Screenshot: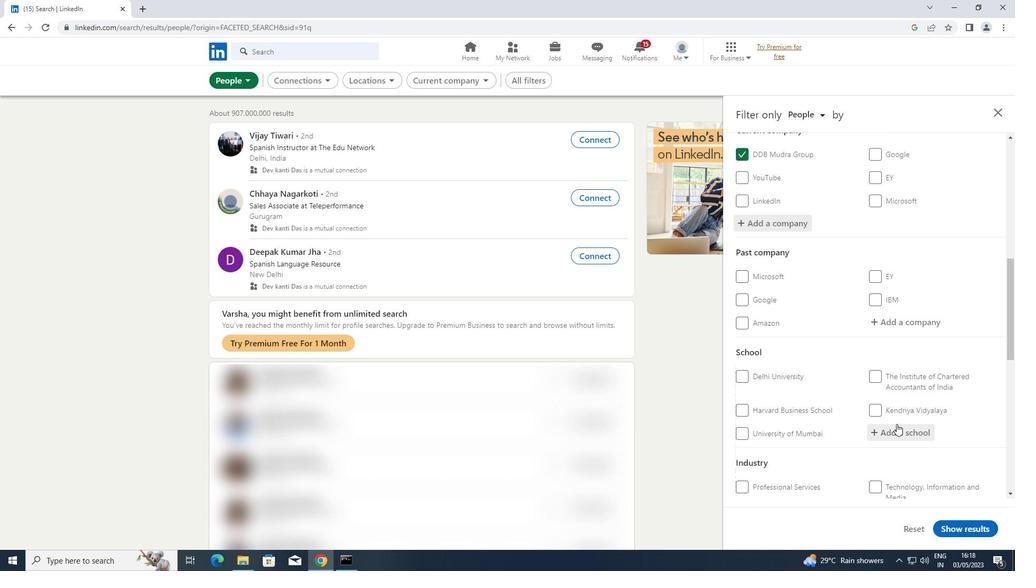 
Action: Key pressed <Key.shift>COLLEGE<Key.space>OF<Key.space><Key.shift>ENGI
Screenshot: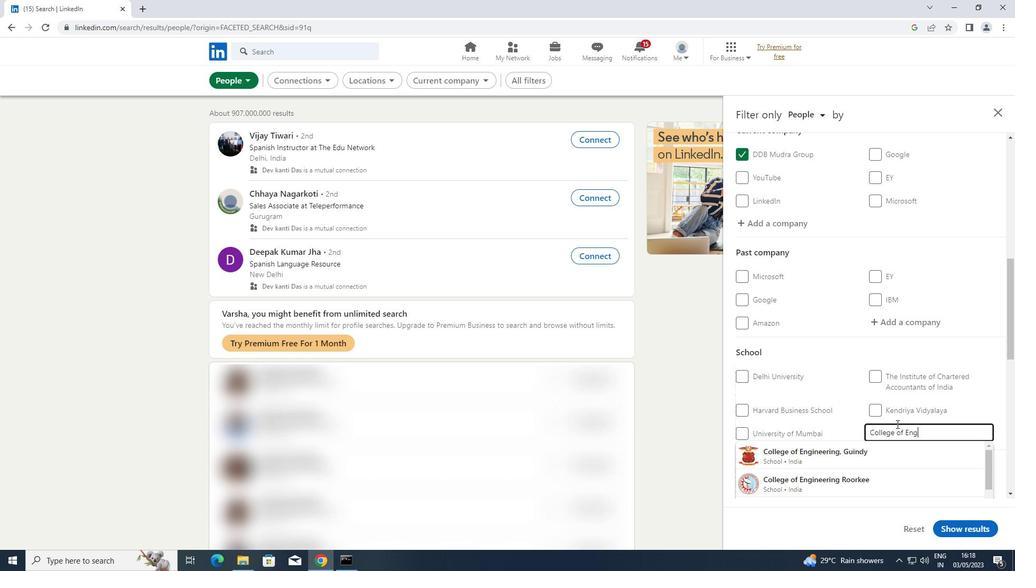 
Action: Mouse moved to (839, 474)
Screenshot: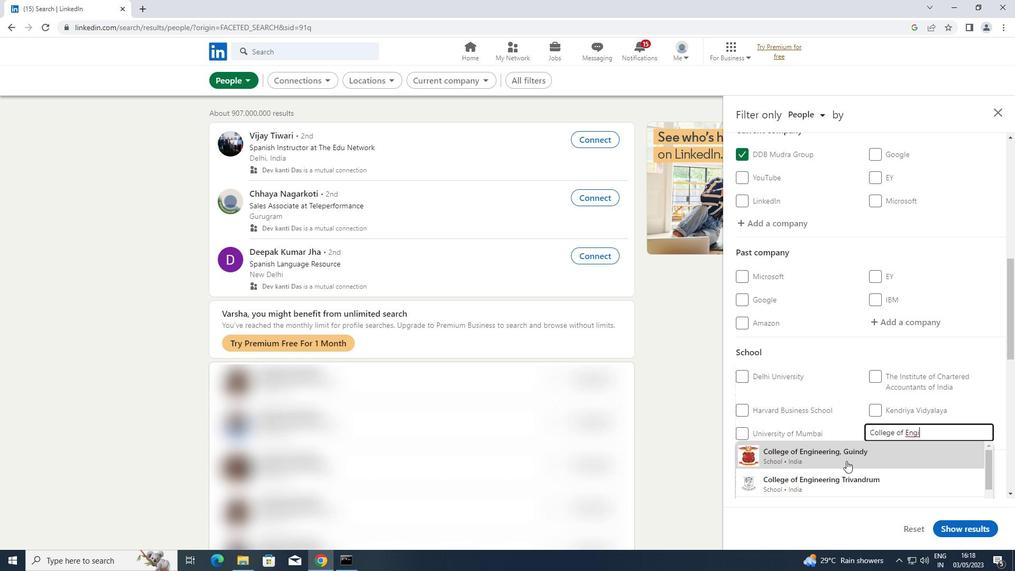 
Action: Mouse pressed left at (839, 474)
Screenshot: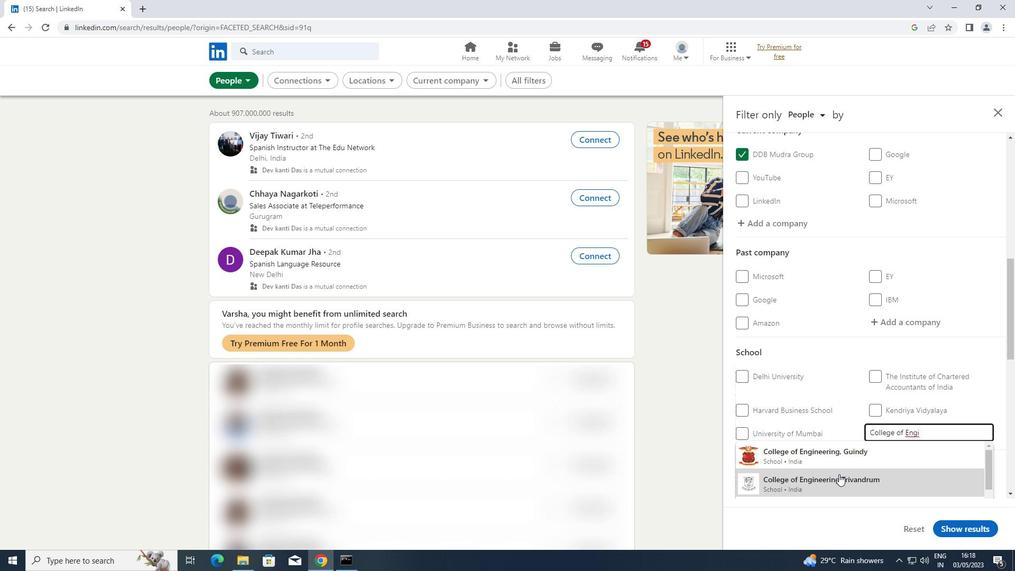 
Action: Mouse moved to (854, 449)
Screenshot: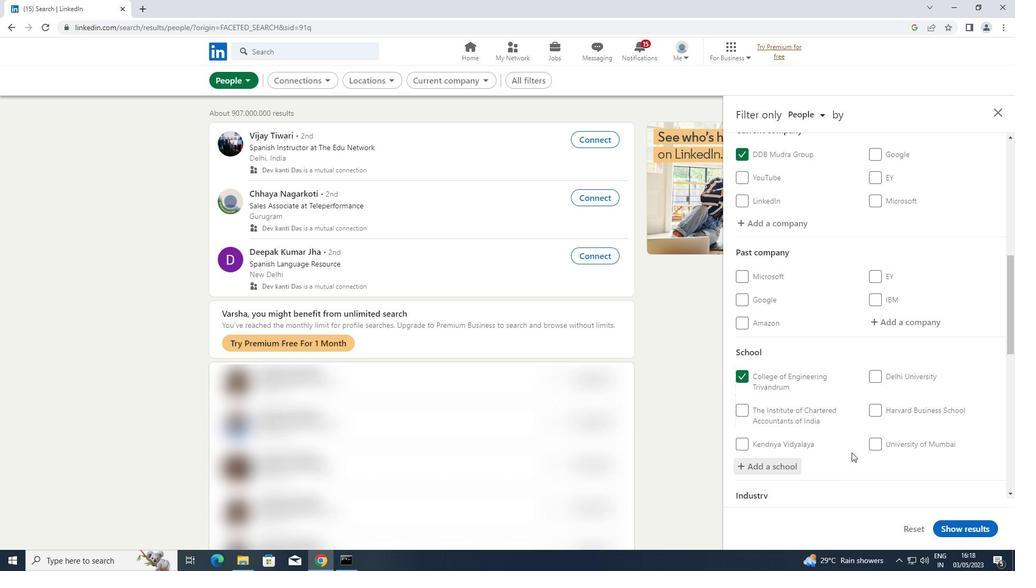 
Action: Mouse scrolled (854, 449) with delta (0, 0)
Screenshot: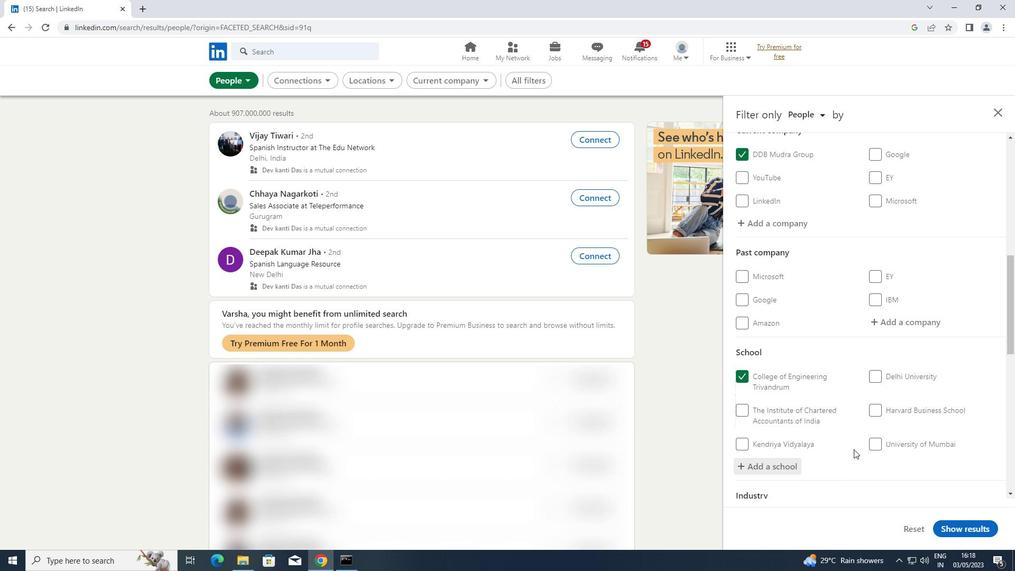 
Action: Mouse scrolled (854, 449) with delta (0, 0)
Screenshot: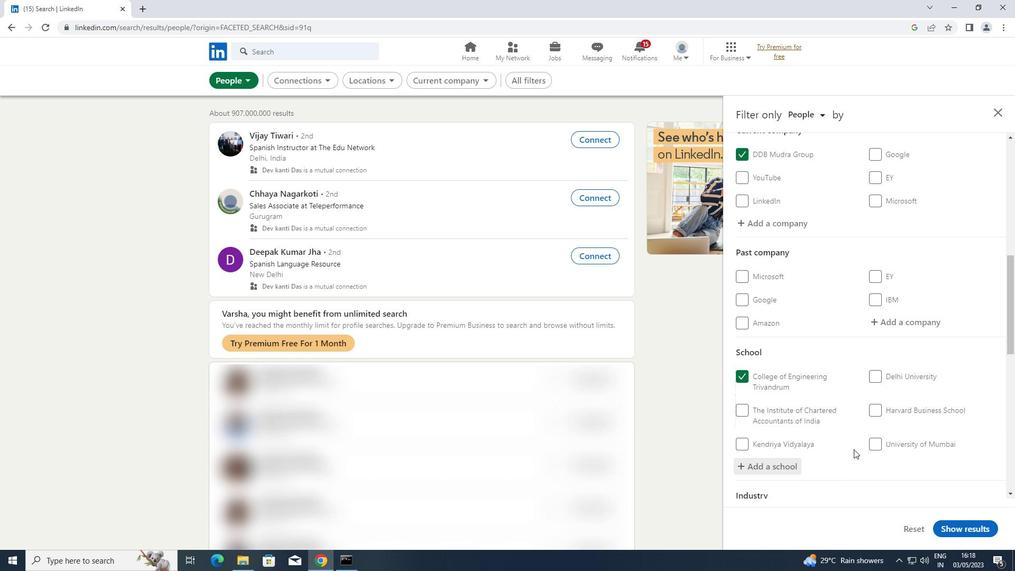 
Action: Mouse moved to (862, 431)
Screenshot: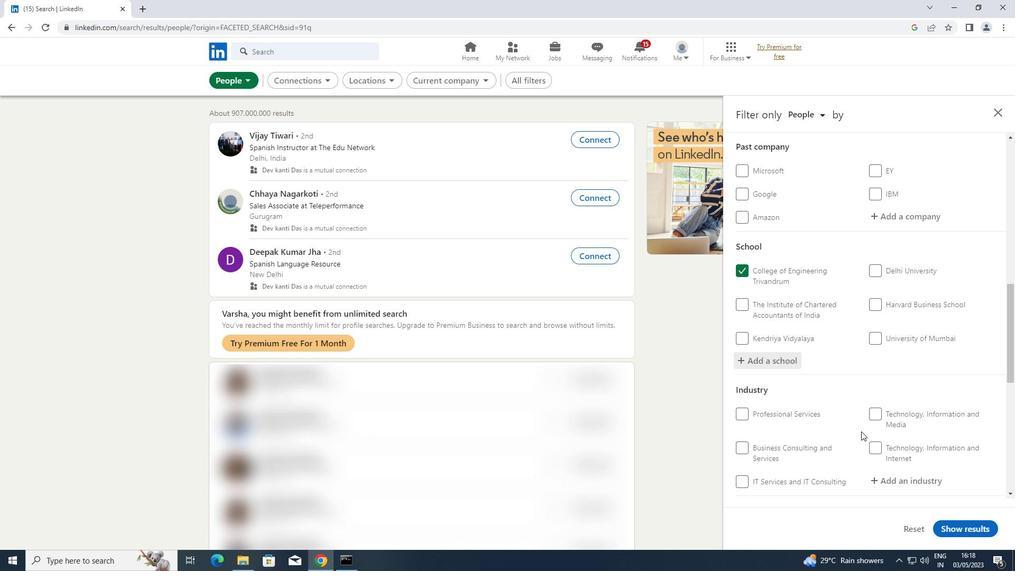 
Action: Mouse scrolled (862, 430) with delta (0, 0)
Screenshot: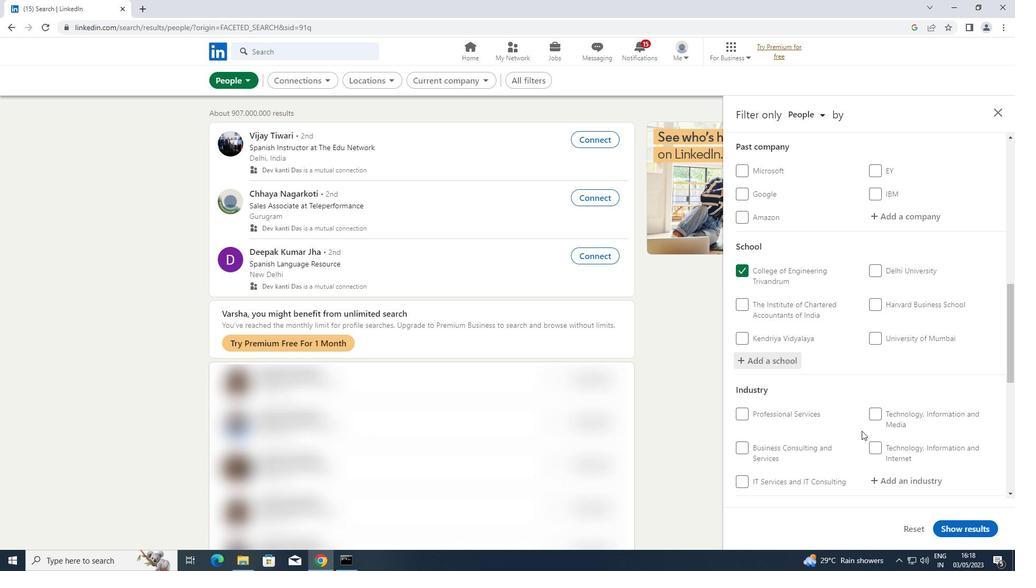 
Action: Mouse scrolled (862, 430) with delta (0, 0)
Screenshot: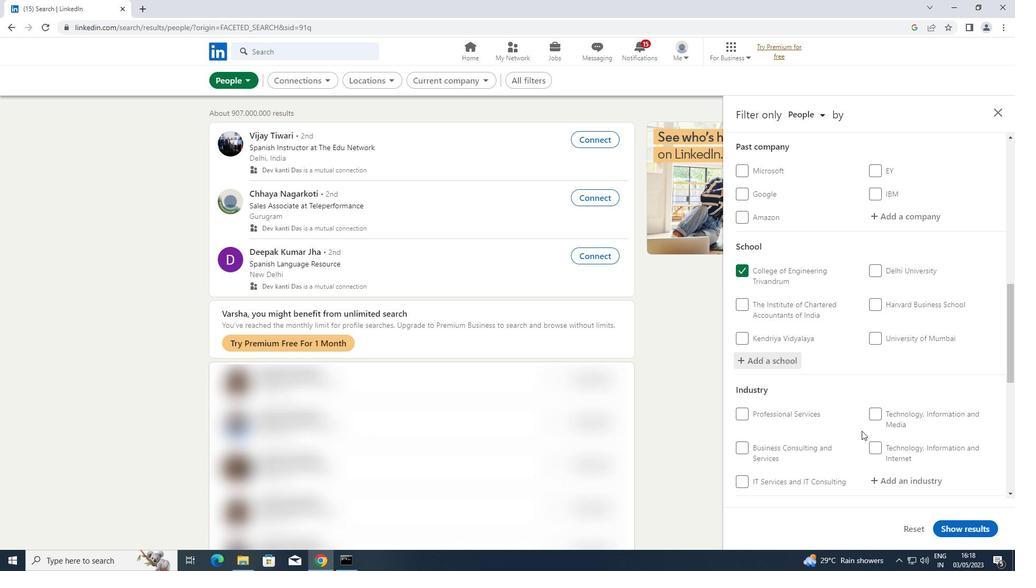 
Action: Mouse moved to (925, 370)
Screenshot: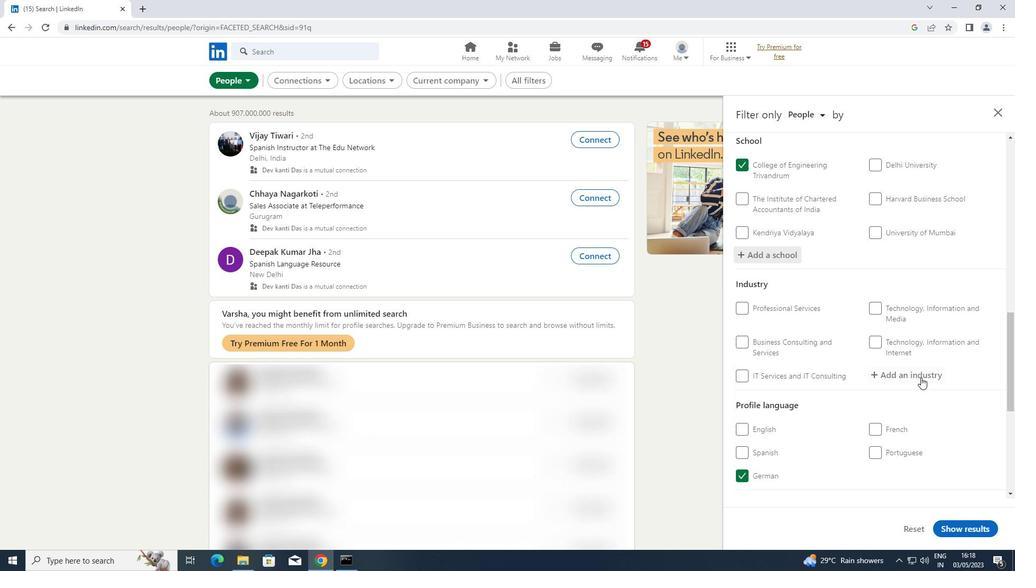 
Action: Mouse pressed left at (925, 370)
Screenshot: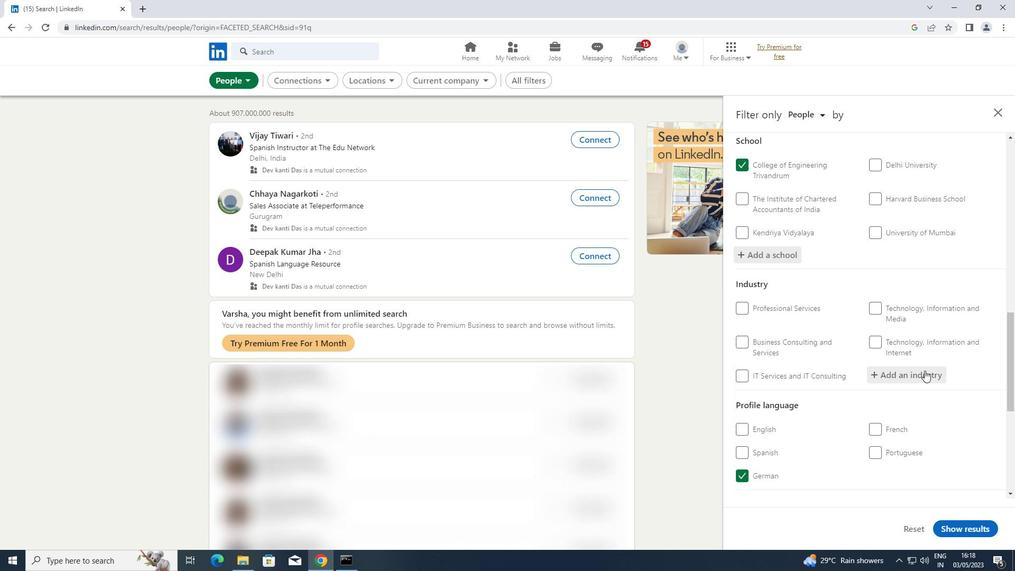 
Action: Key pressed <Key.shift>FORESTR
Screenshot: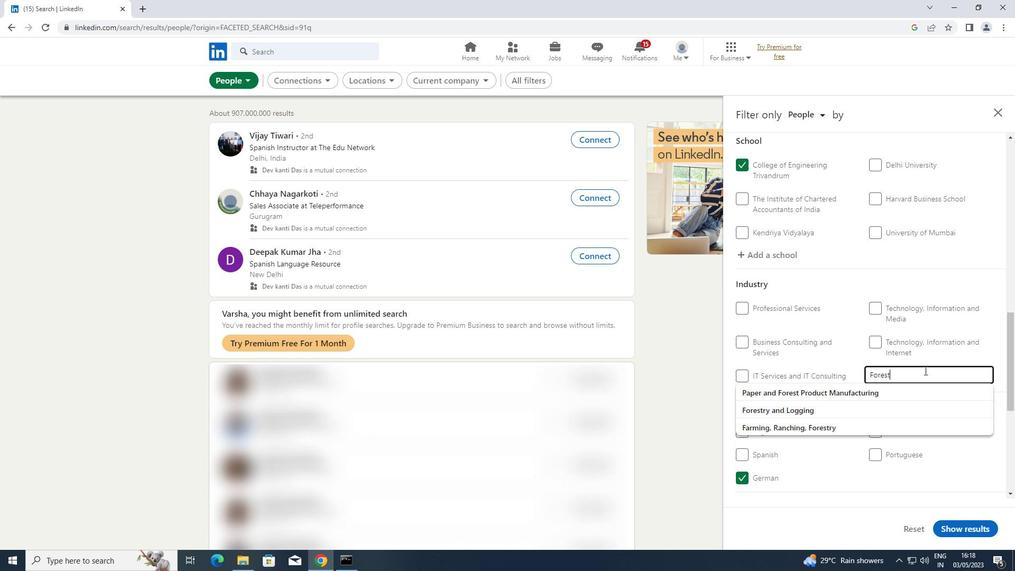 
Action: Mouse moved to (876, 390)
Screenshot: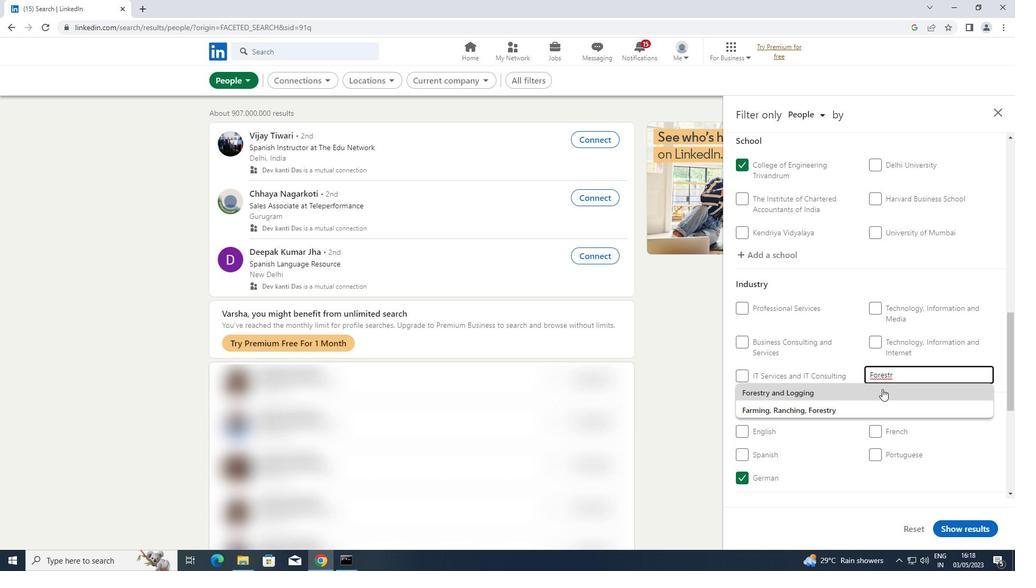 
Action: Mouse pressed left at (876, 390)
Screenshot: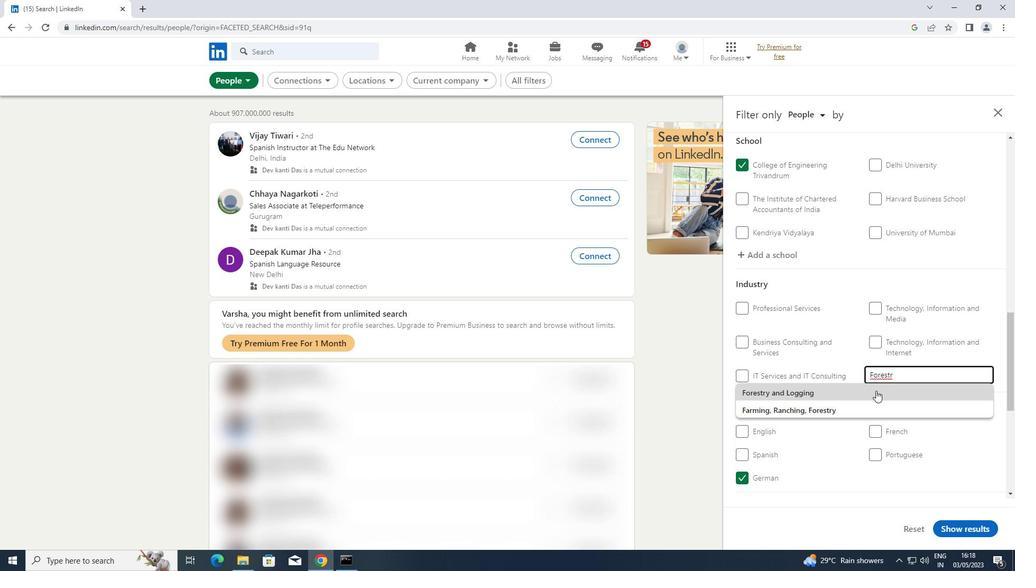
Action: Mouse scrolled (876, 390) with delta (0, 0)
Screenshot: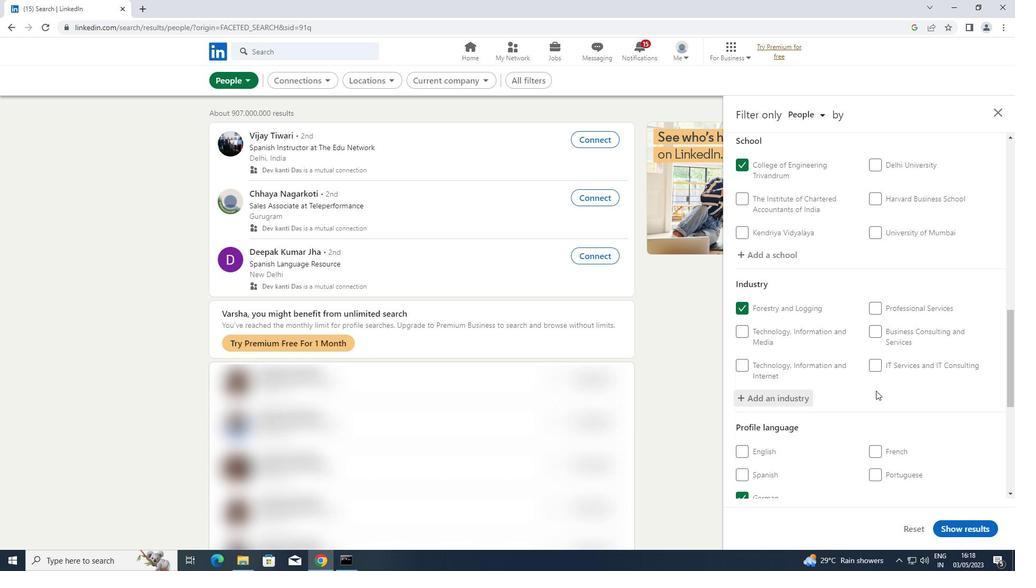 
Action: Mouse scrolled (876, 390) with delta (0, 0)
Screenshot: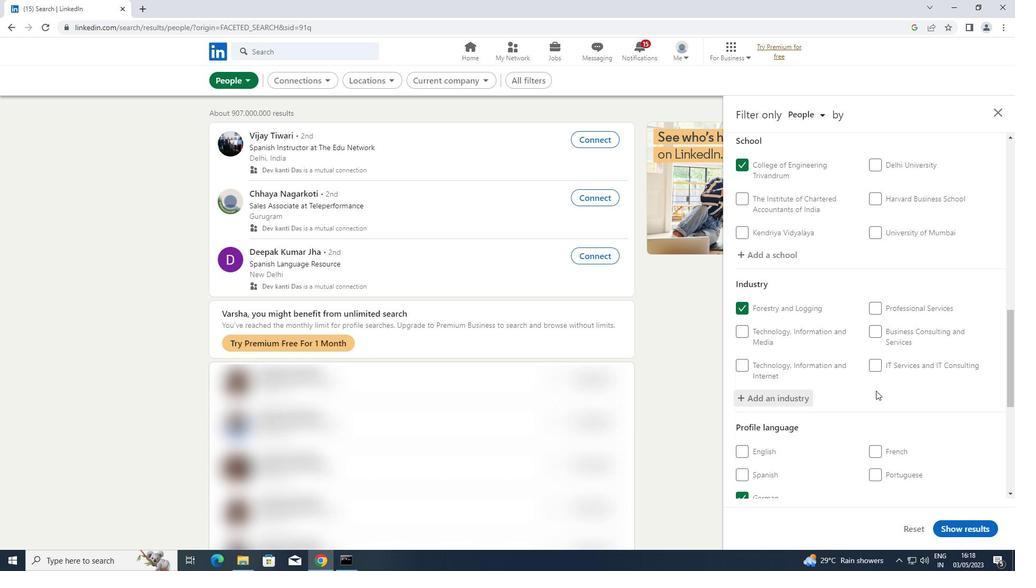 
Action: Mouse moved to (876, 390)
Screenshot: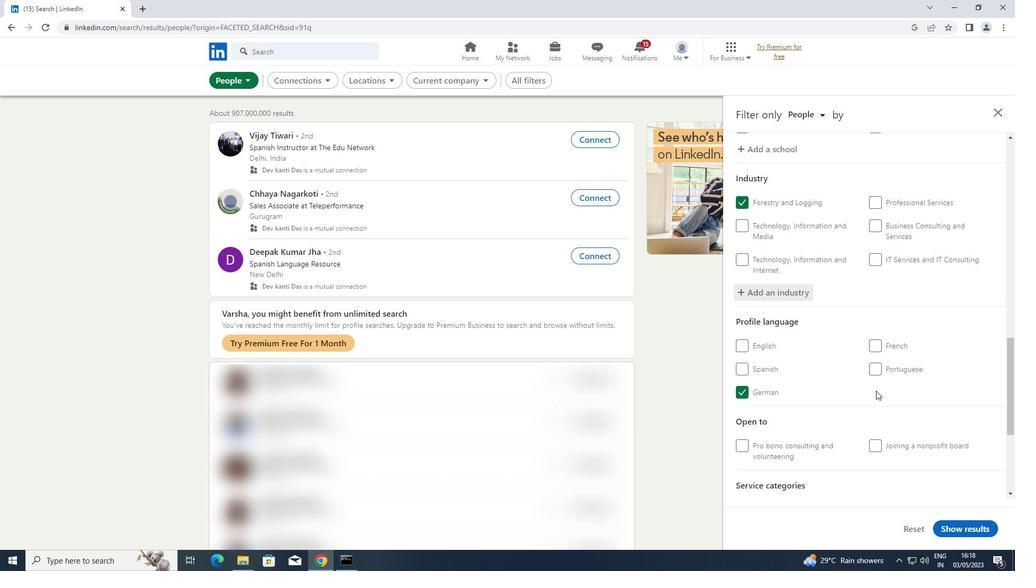
Action: Mouse scrolled (876, 389) with delta (0, 0)
Screenshot: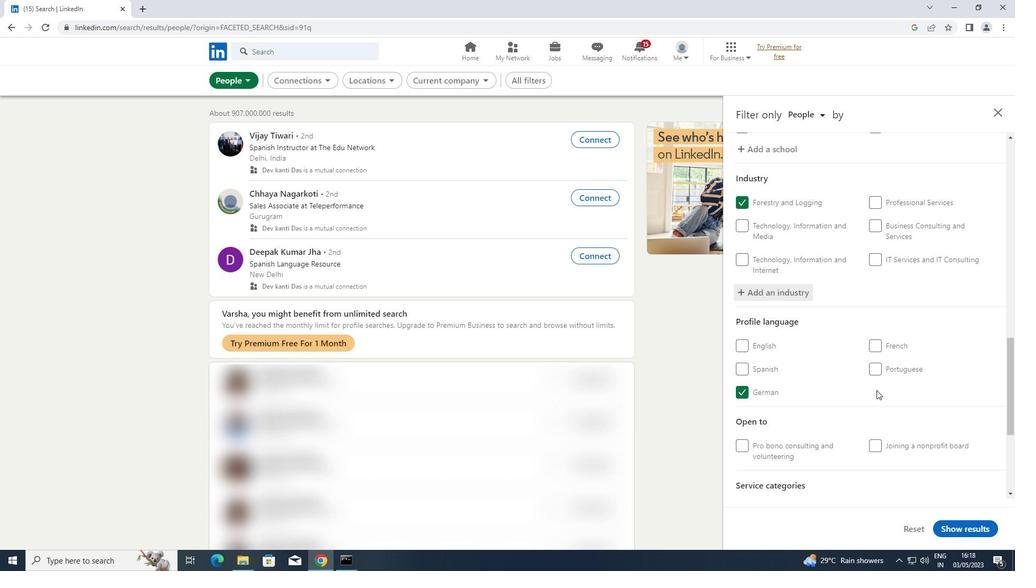 
Action: Mouse scrolled (876, 389) with delta (0, 0)
Screenshot: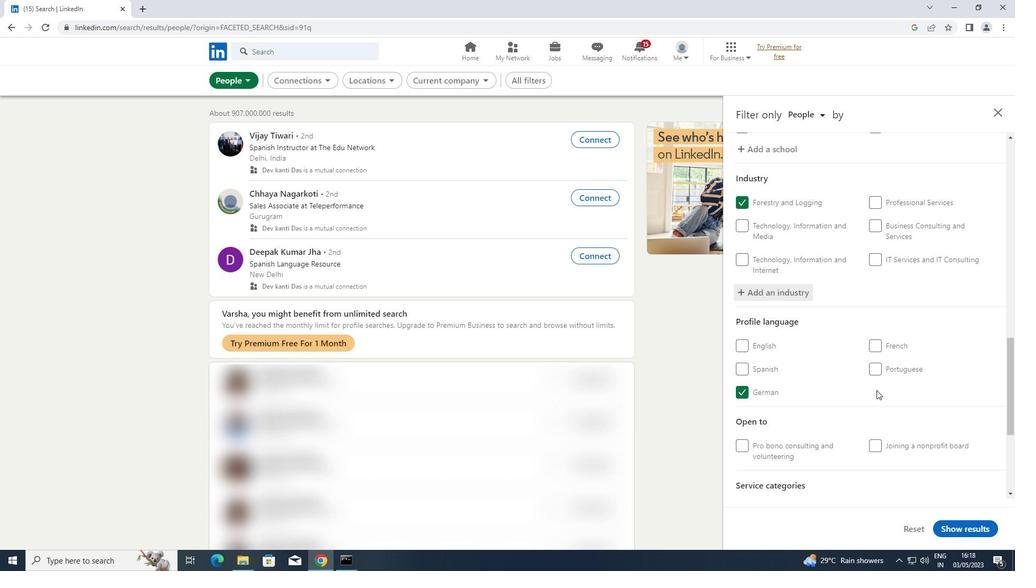 
Action: Mouse moved to (883, 451)
Screenshot: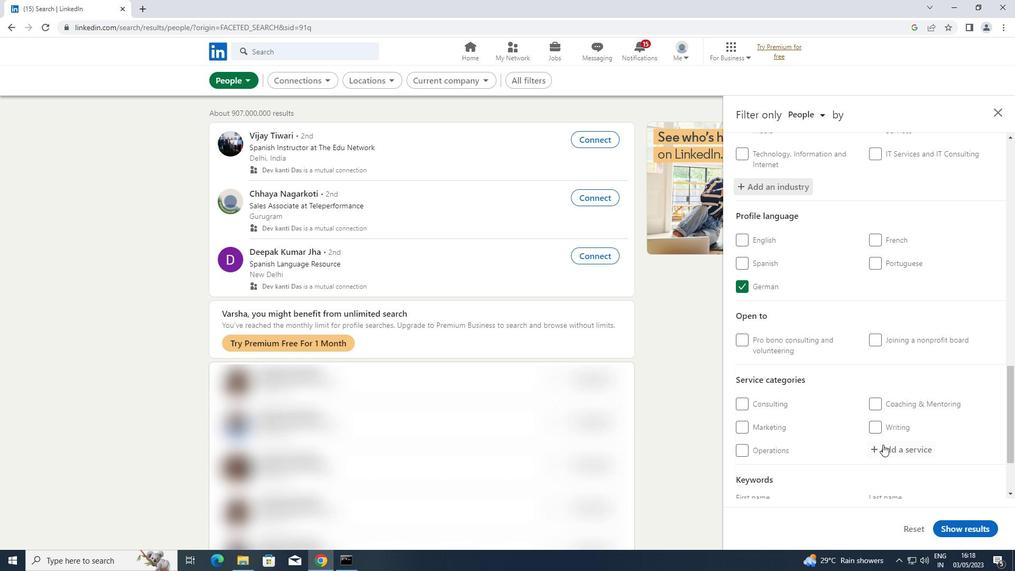 
Action: Mouse pressed left at (883, 451)
Screenshot: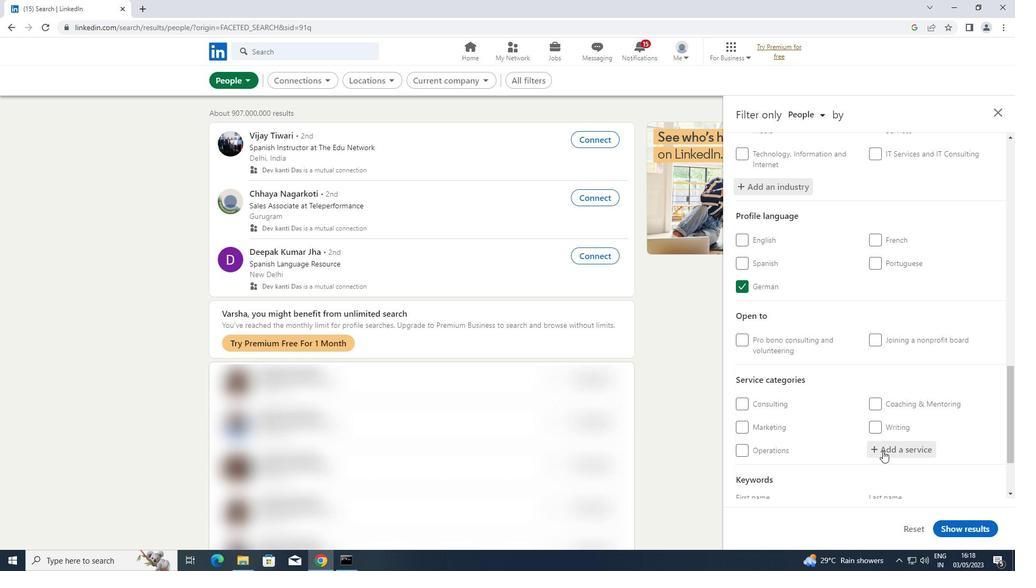 
Action: Key pressed <Key.shift>PRINT
Screenshot: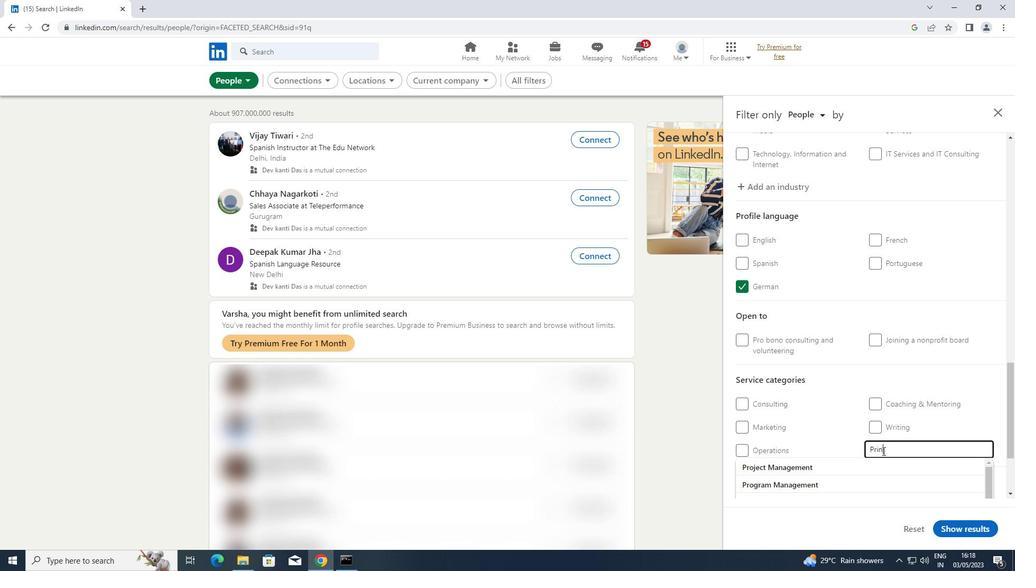 
Action: Mouse moved to (826, 464)
Screenshot: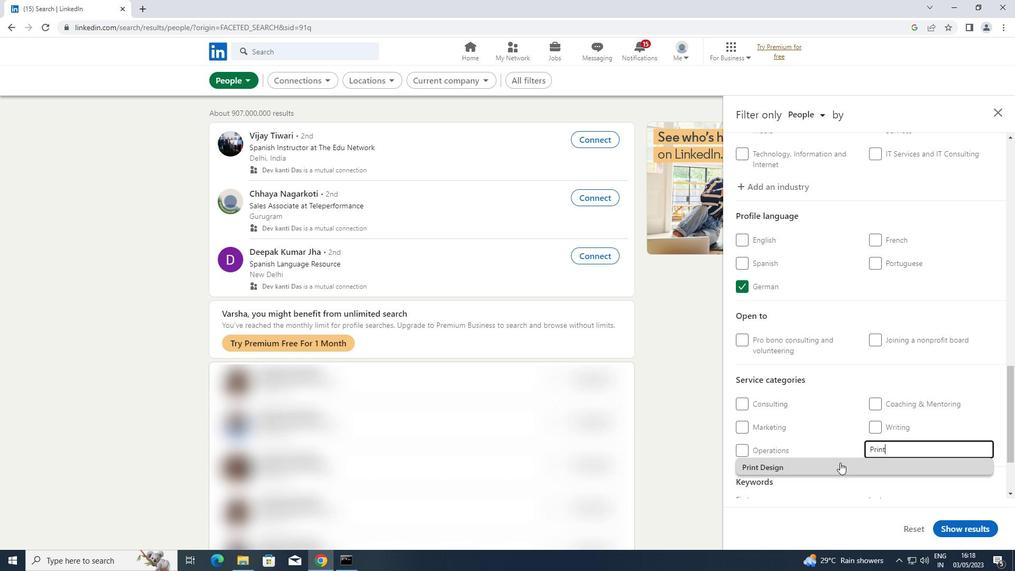 
Action: Mouse pressed left at (826, 464)
Screenshot: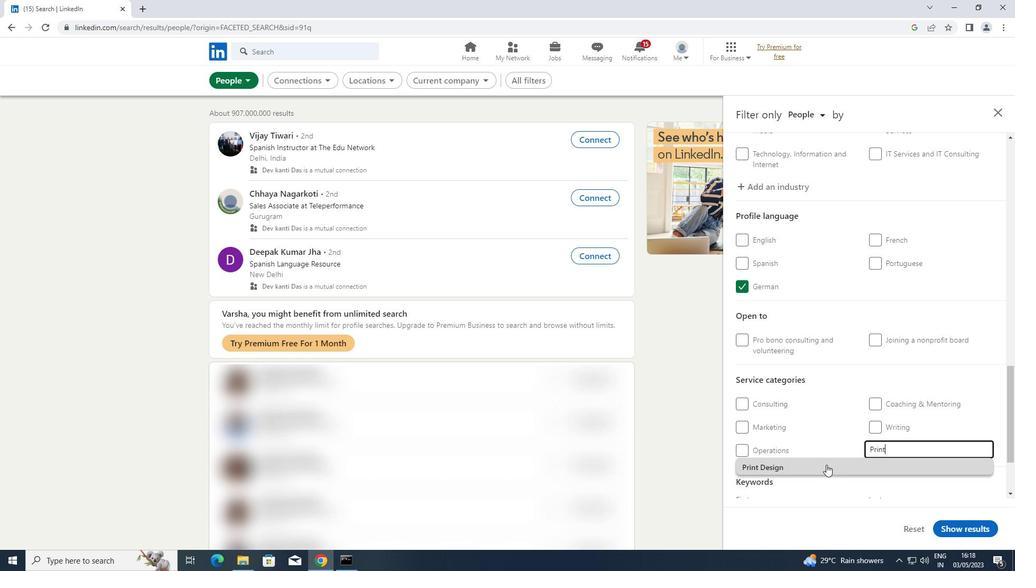 
Action: Mouse scrolled (826, 464) with delta (0, 0)
Screenshot: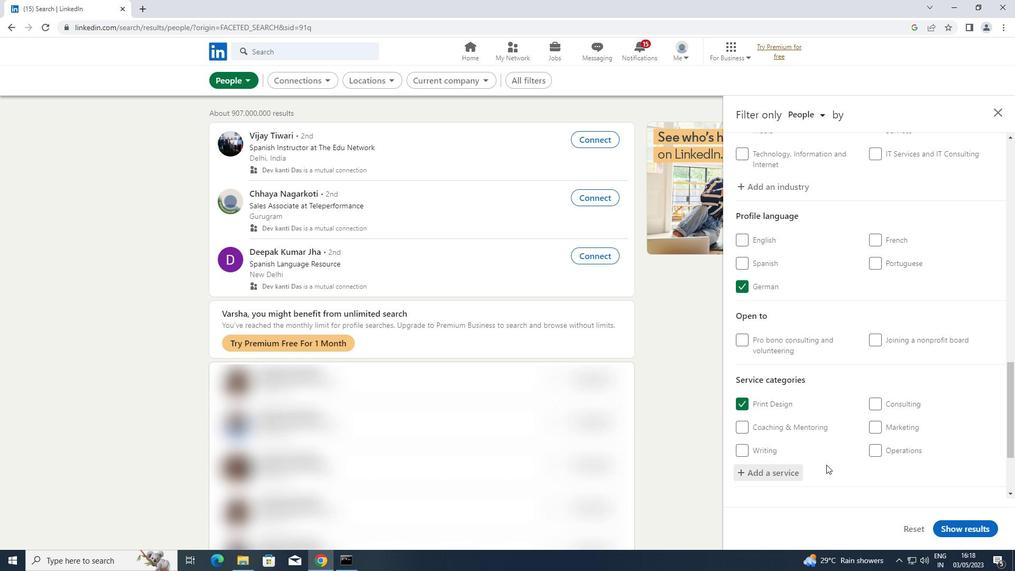 
Action: Mouse moved to (829, 464)
Screenshot: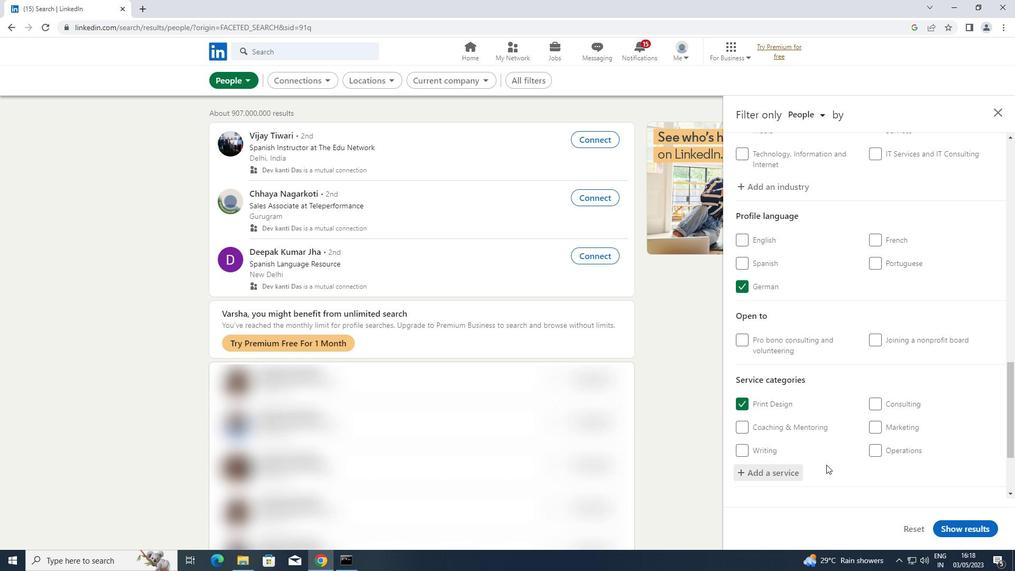 
Action: Mouse scrolled (829, 464) with delta (0, 0)
Screenshot: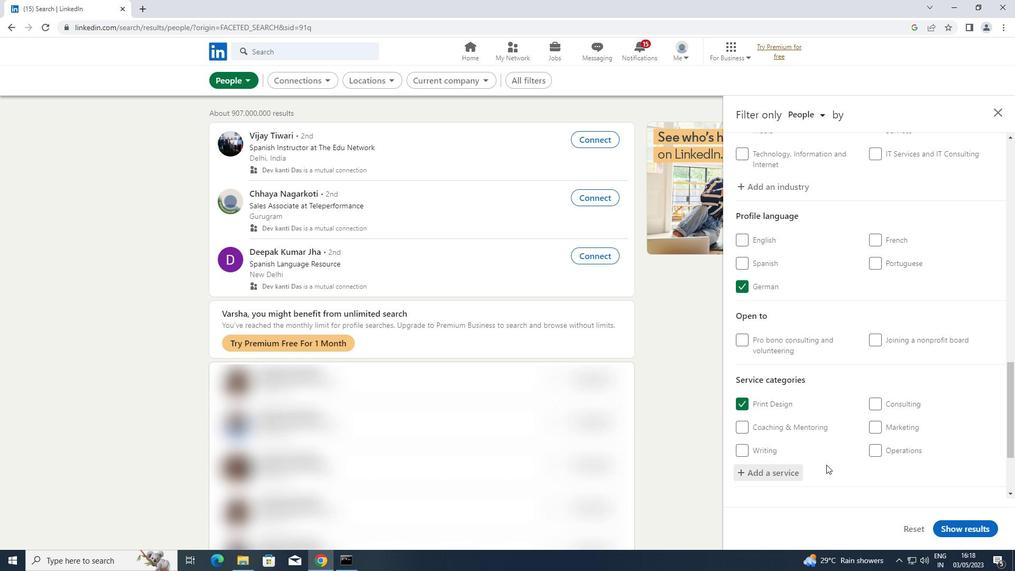 
Action: Mouse moved to (830, 463)
Screenshot: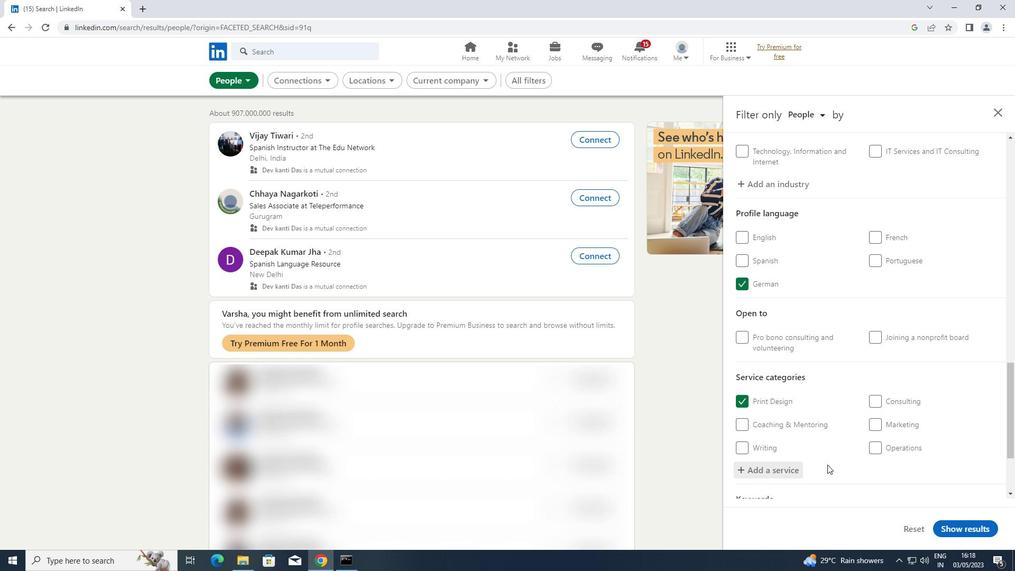 
Action: Mouse scrolled (830, 463) with delta (0, 0)
Screenshot: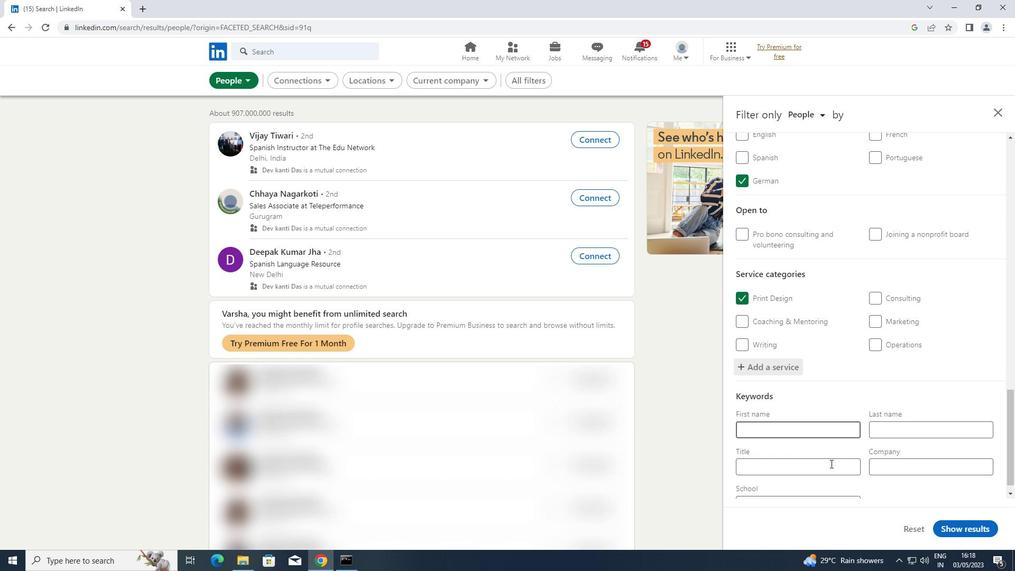 
Action: Mouse scrolled (830, 463) with delta (0, 0)
Screenshot: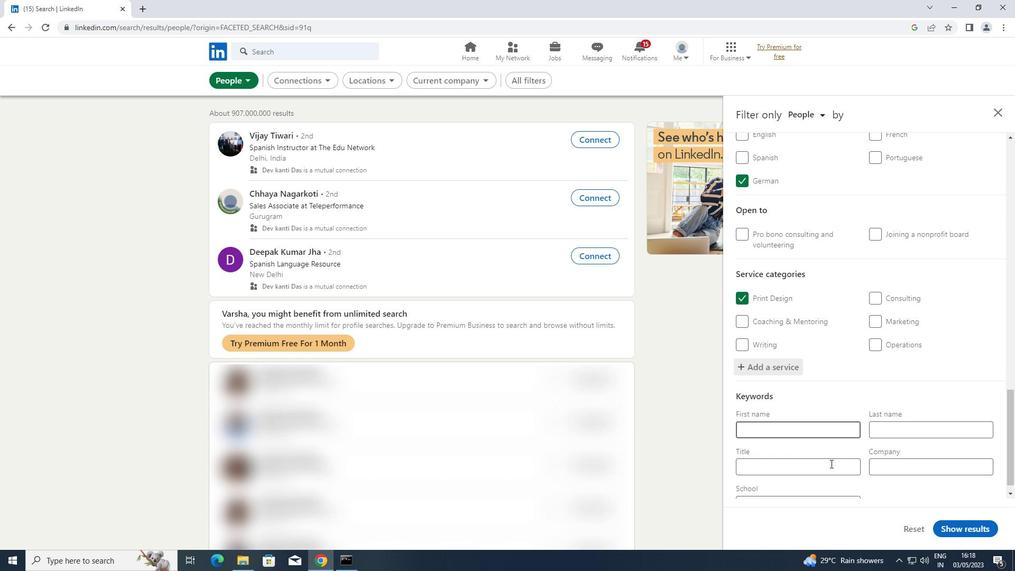 
Action: Mouse scrolled (830, 463) with delta (0, 0)
Screenshot: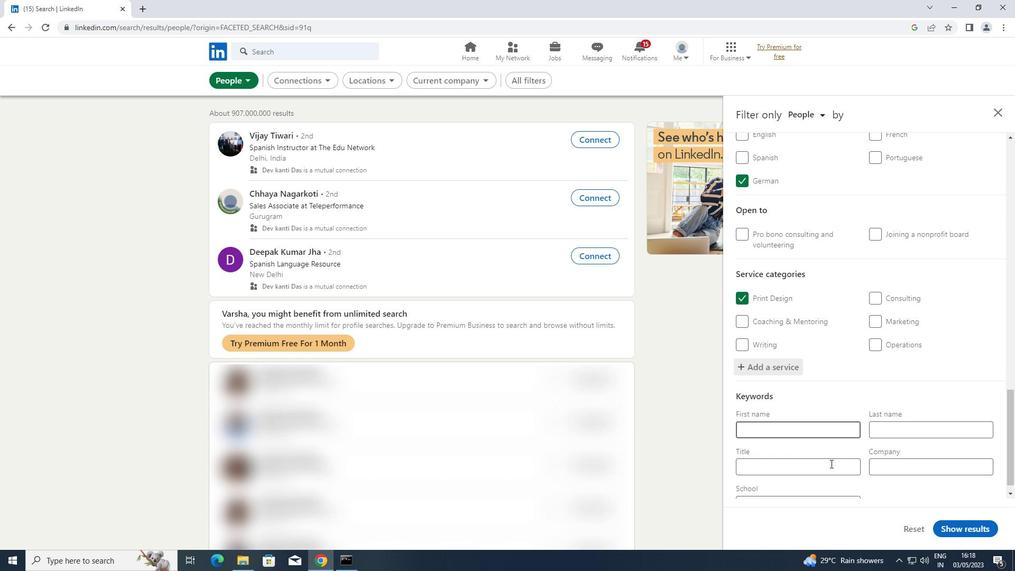 
Action: Mouse moved to (825, 452)
Screenshot: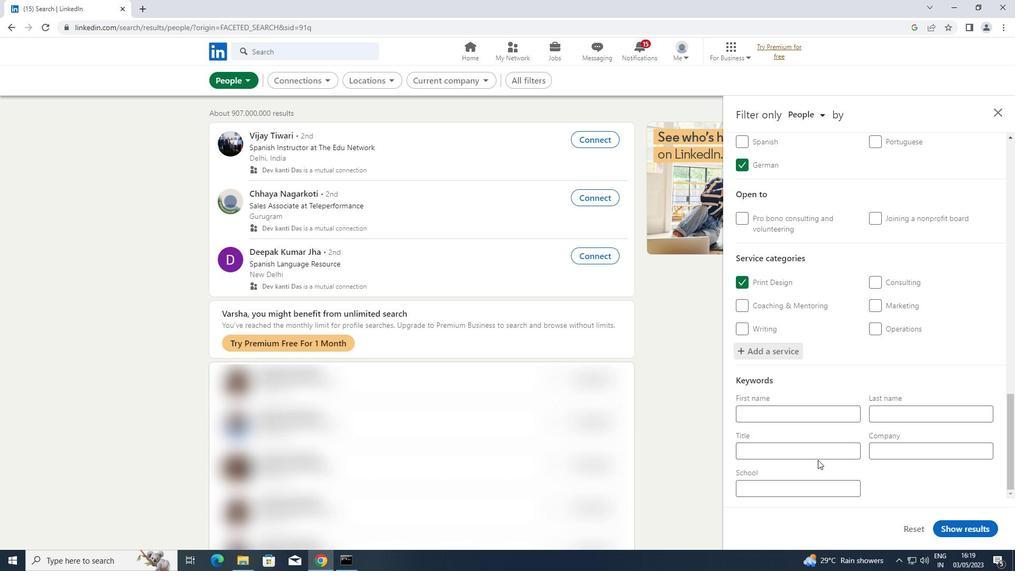 
Action: Mouse pressed left at (825, 452)
Screenshot: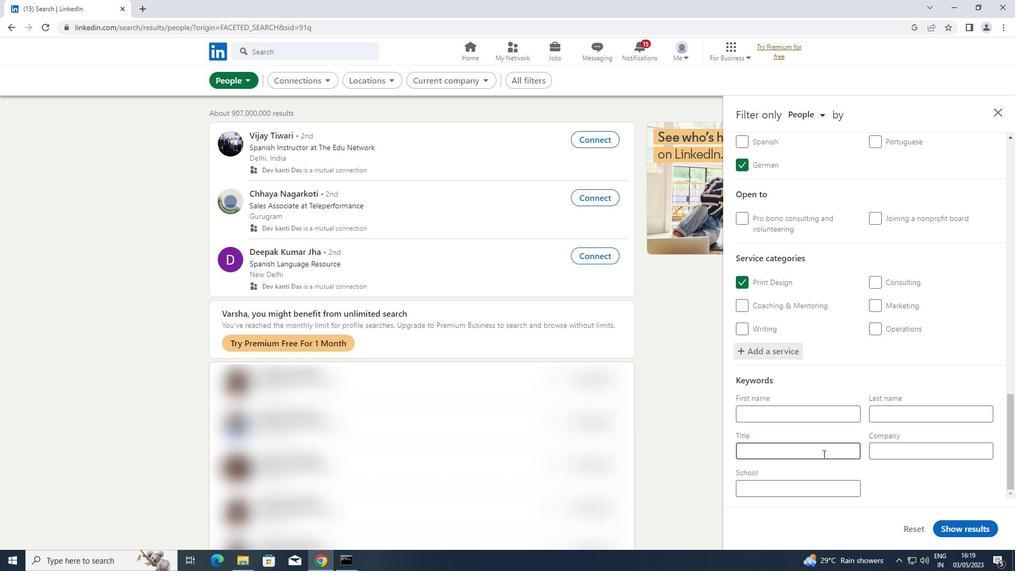 
Action: Key pressed <Key.shift>FINANCIAL<Key.space><Key.shift>SERVICES<Key.space><Key.shift>REPRESENTATIVE
Screenshot: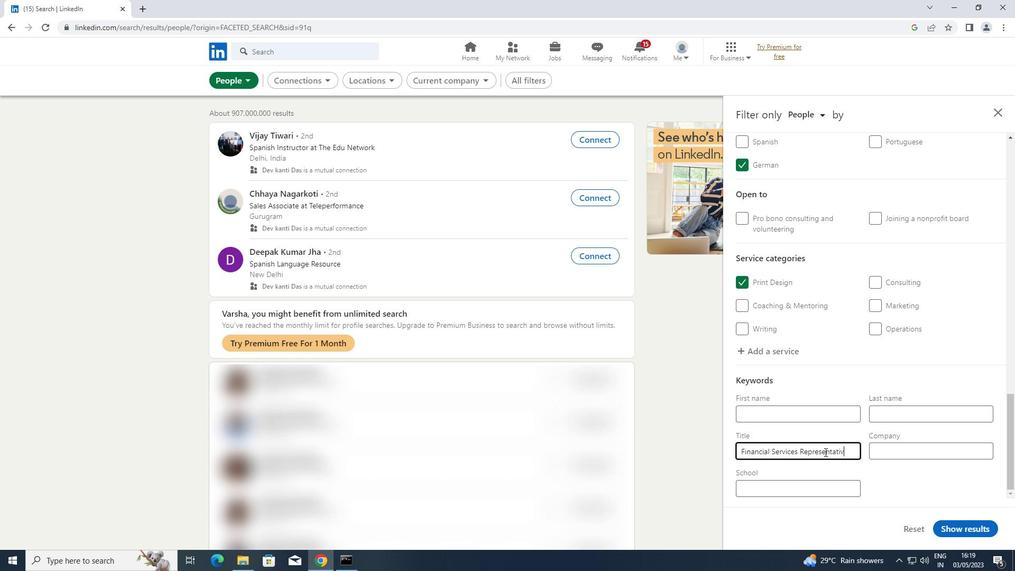 
Action: Mouse moved to (960, 533)
Screenshot: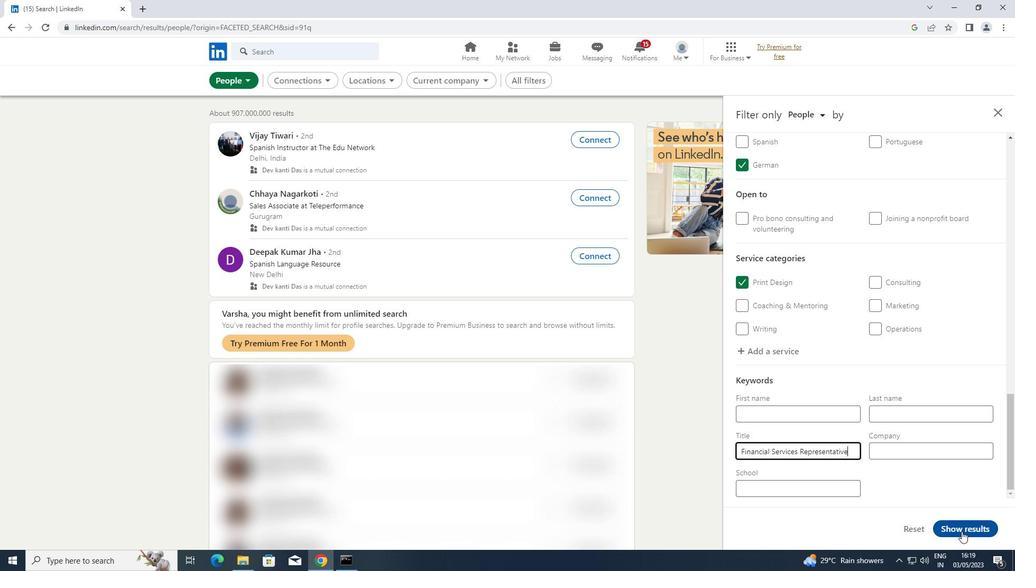 
Action: Mouse pressed left at (960, 533)
Screenshot: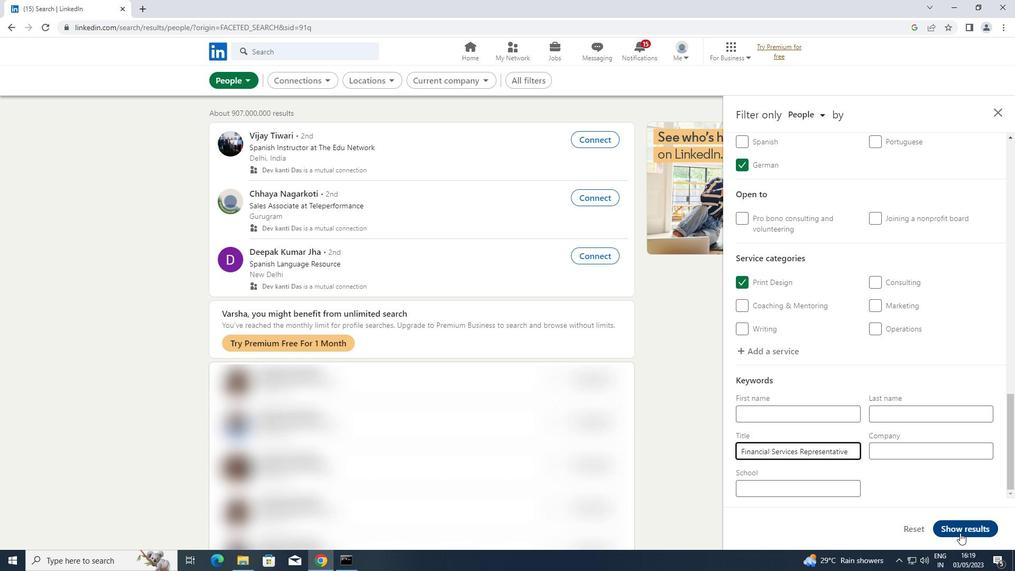 
Action: Mouse moved to (962, 528)
Screenshot: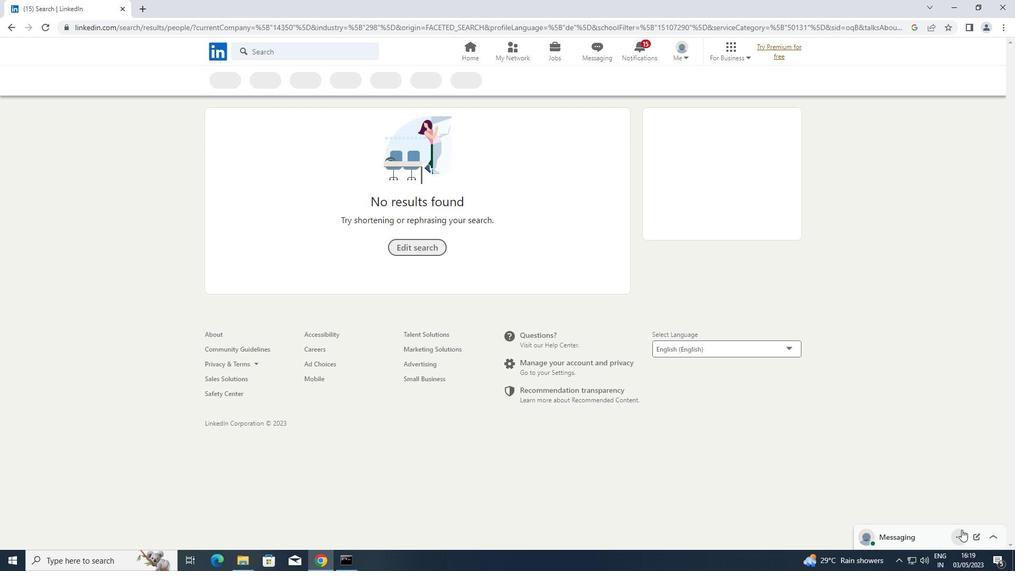 
